 Task: Start in the project AgileRealm the sprint 'Automated Code Review Sprint', with a duration of 3 weeks. Start in the project AgileRealm the sprint 'Automated Code Review Sprint', with a duration of 2 weeks. Start in the project AgileRealm the sprint 'Automated Code Review Sprint', with a duration of 1 week
Action: Mouse moved to (226, 63)
Screenshot: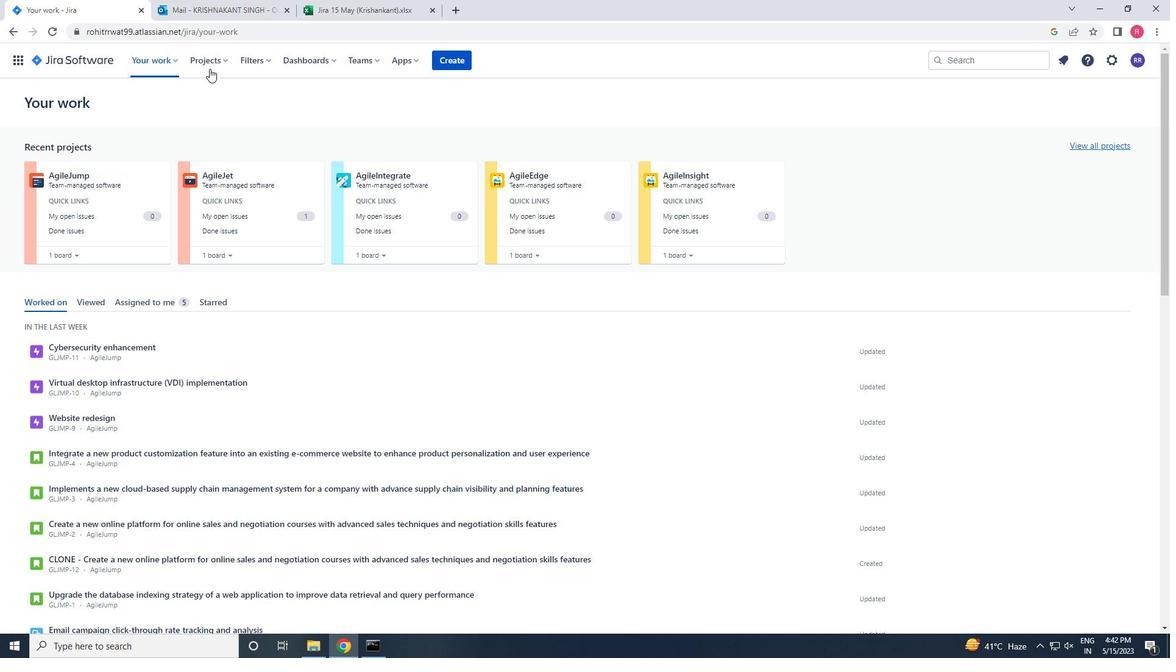 
Action: Mouse pressed left at (226, 63)
Screenshot: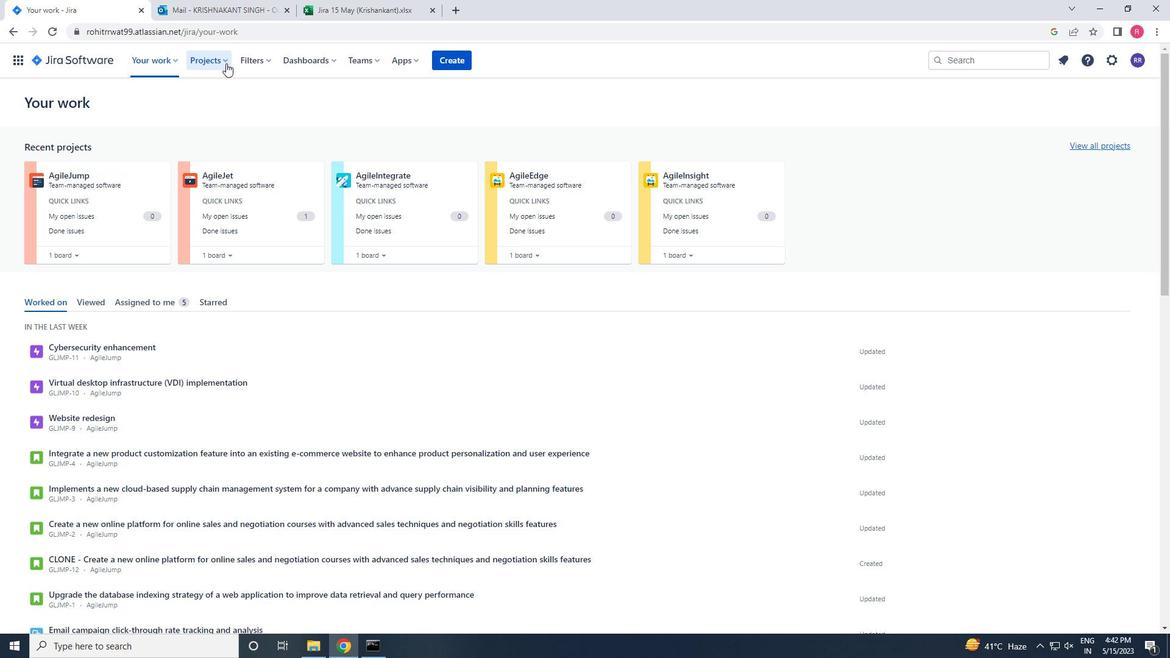 
Action: Mouse moved to (246, 109)
Screenshot: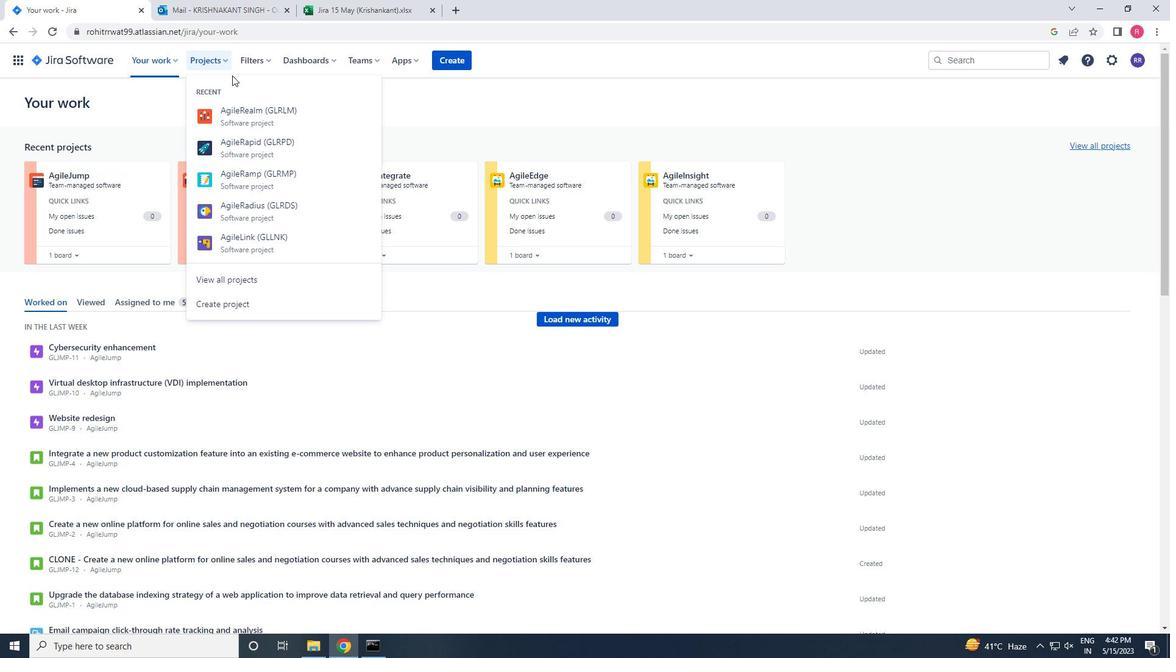 
Action: Mouse pressed left at (246, 109)
Screenshot: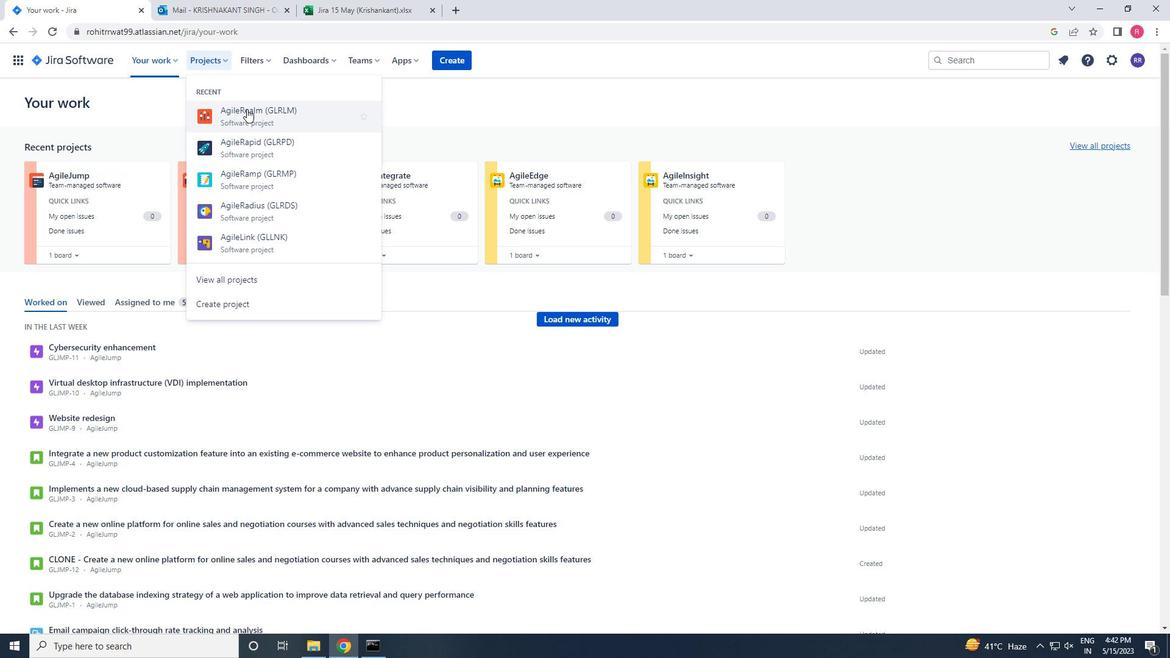 
Action: Mouse moved to (73, 182)
Screenshot: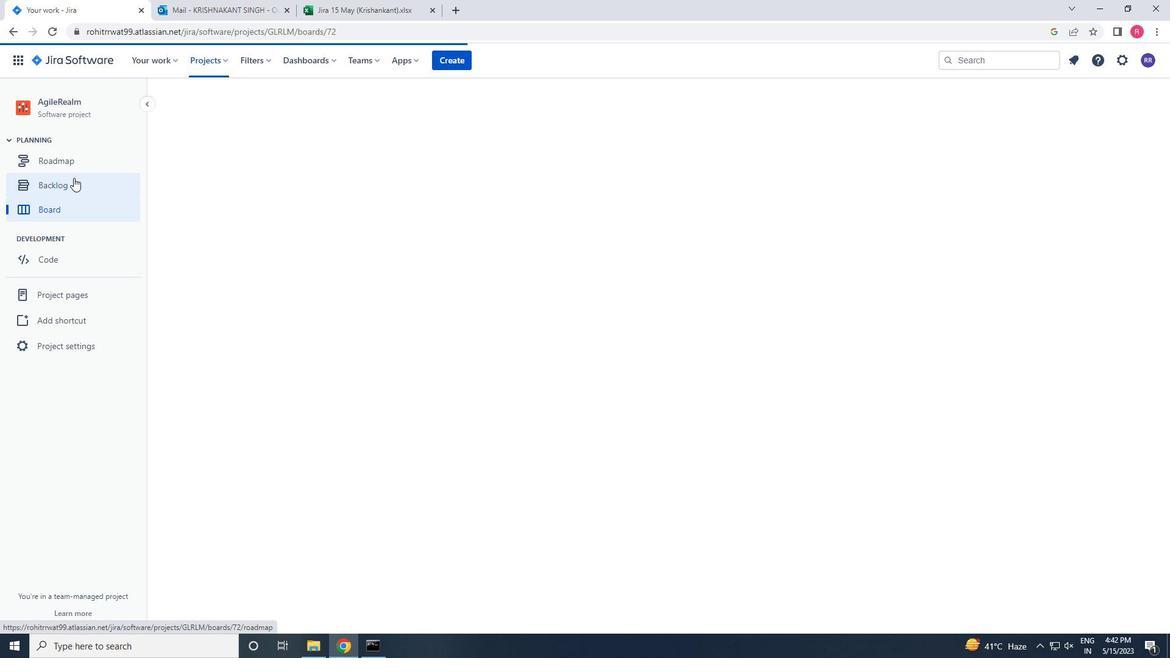 
Action: Mouse pressed left at (73, 182)
Screenshot: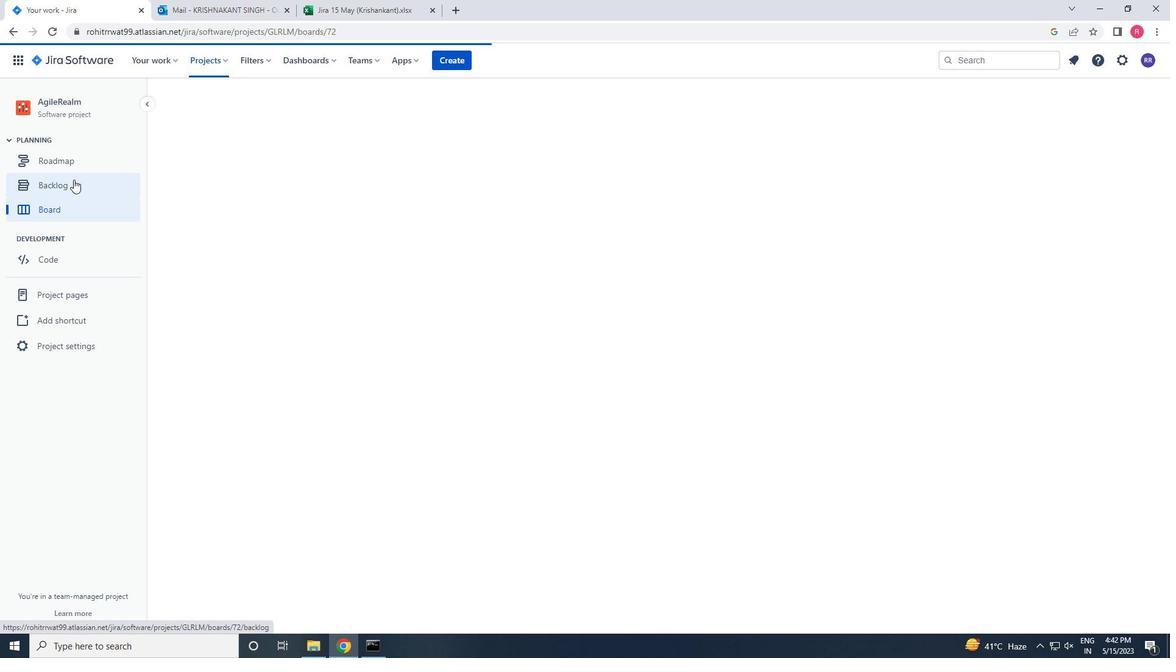 
Action: Mouse moved to (505, 349)
Screenshot: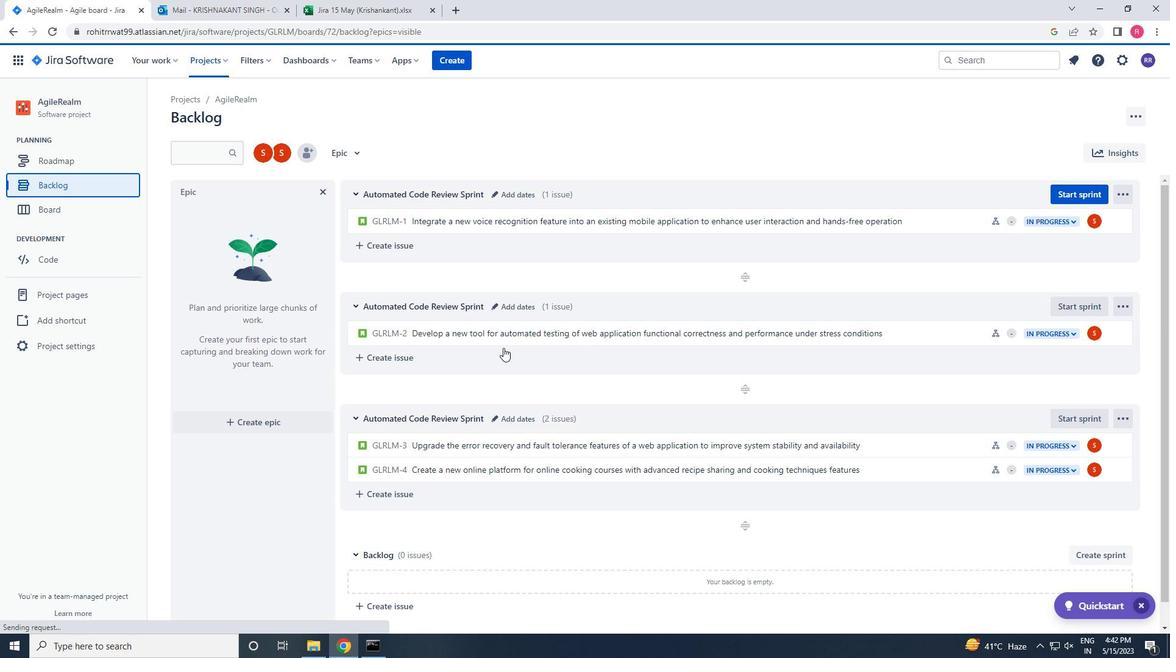 
Action: Mouse scrolled (505, 348) with delta (0, 0)
Screenshot: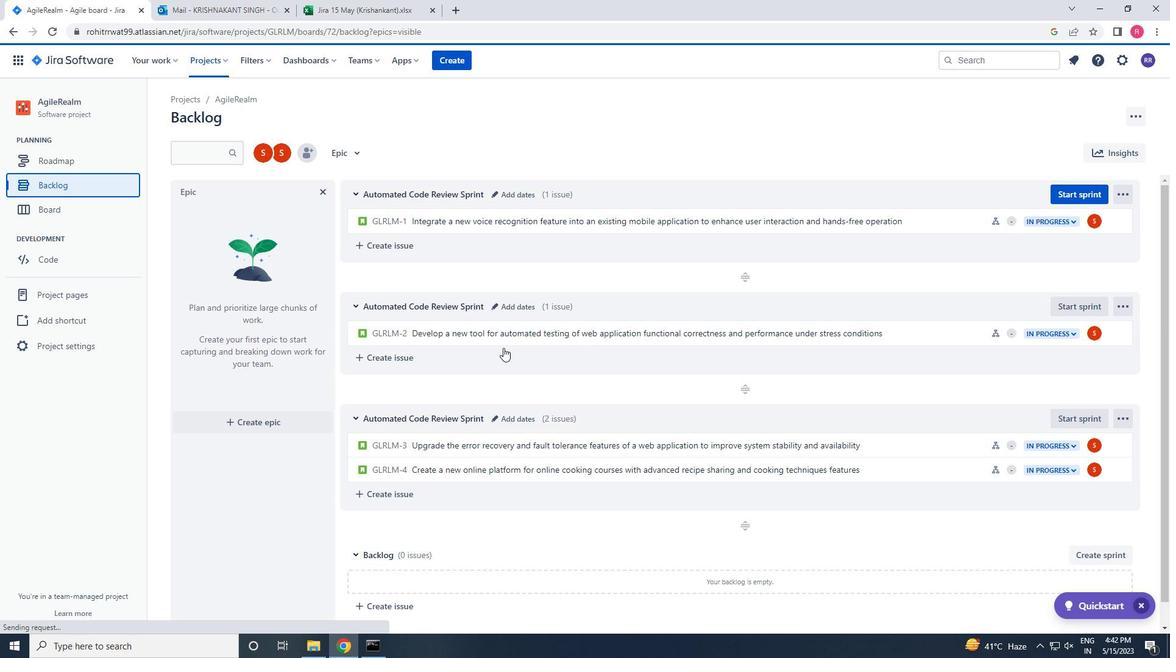 
Action: Mouse moved to (507, 351)
Screenshot: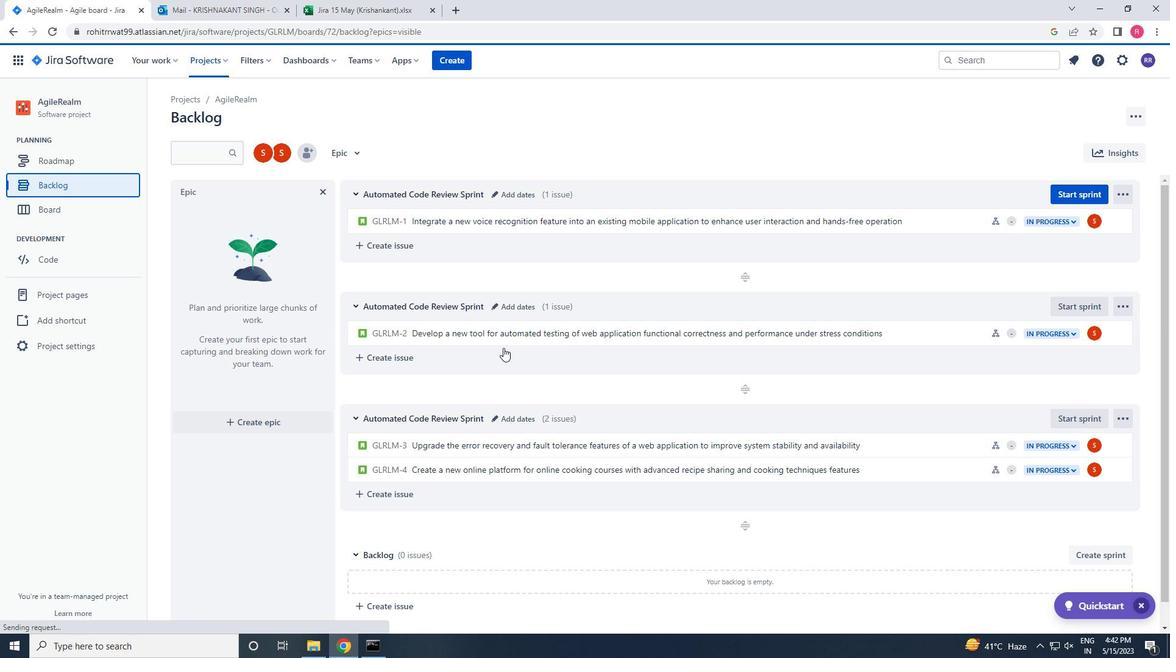 
Action: Mouse scrolled (507, 350) with delta (0, 0)
Screenshot: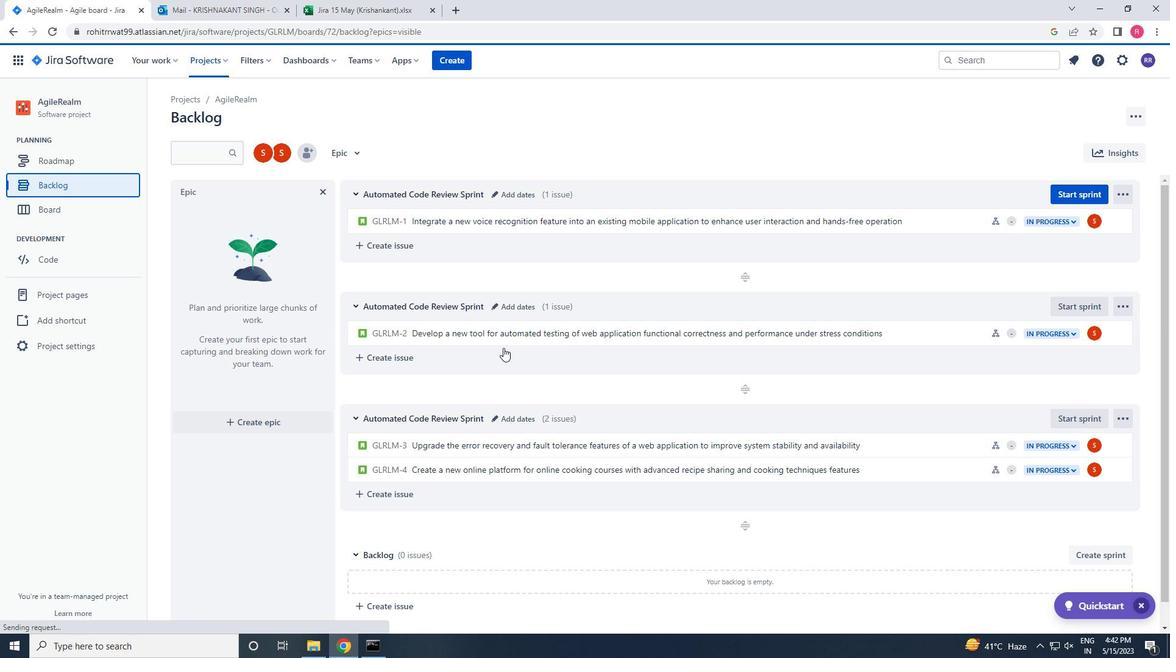 
Action: Mouse moved to (508, 352)
Screenshot: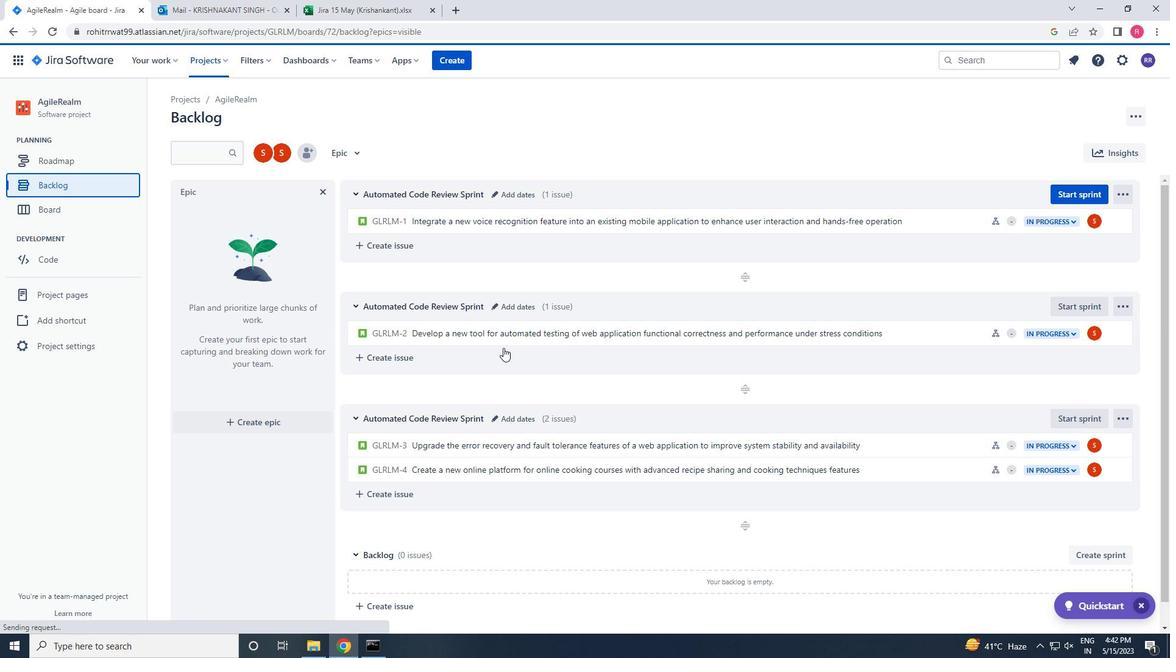 
Action: Mouse scrolled (508, 351) with delta (0, 0)
Screenshot: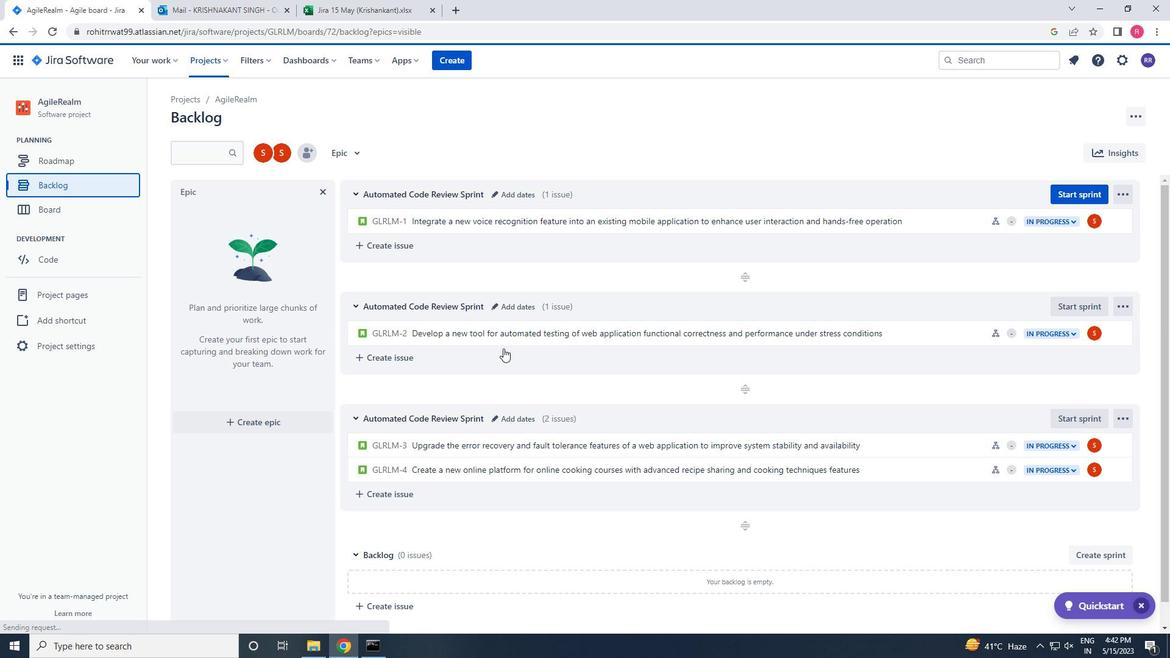 
Action: Mouse scrolled (508, 351) with delta (0, 0)
Screenshot: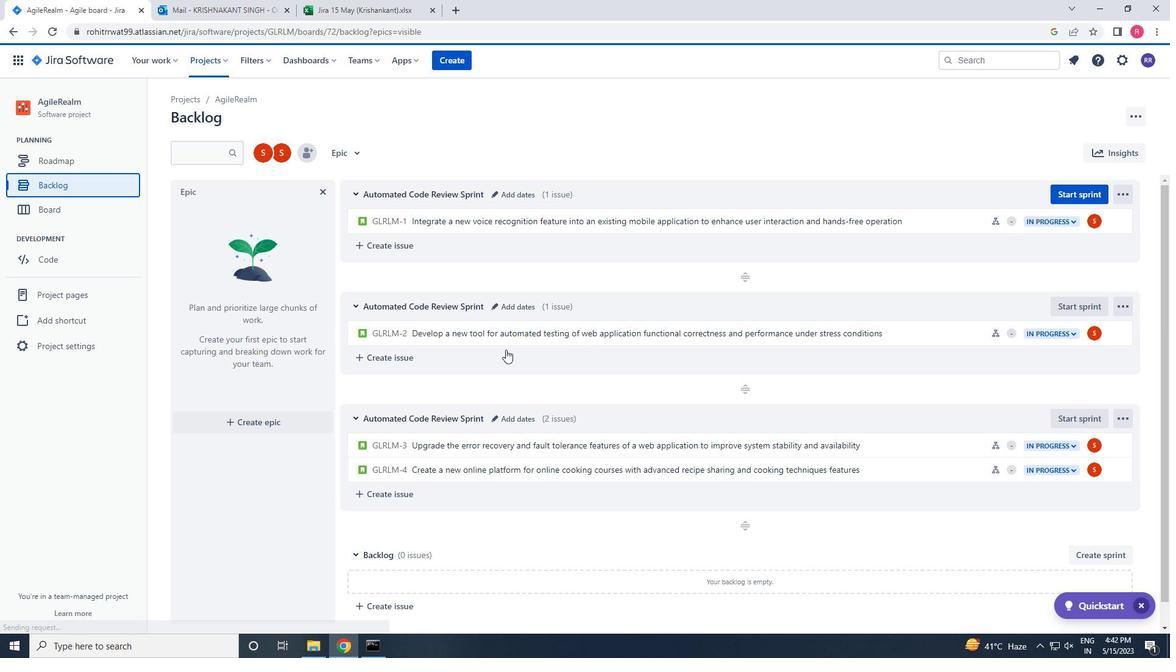 
Action: Mouse scrolled (508, 351) with delta (0, 0)
Screenshot: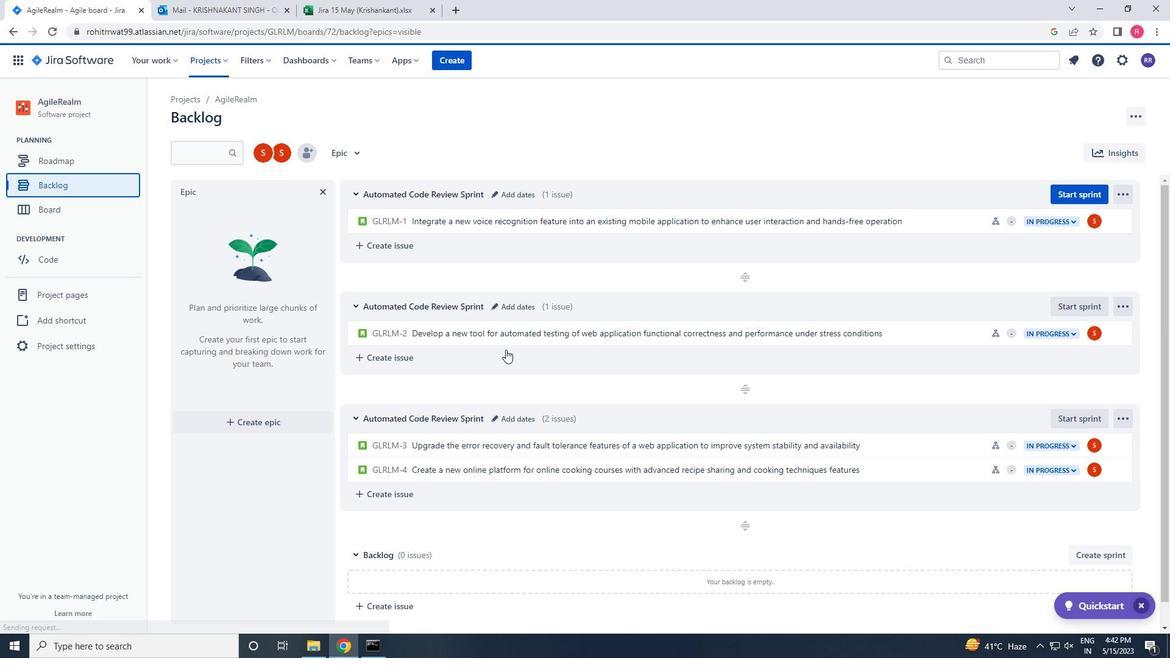 
Action: Mouse scrolled (508, 351) with delta (0, 0)
Screenshot: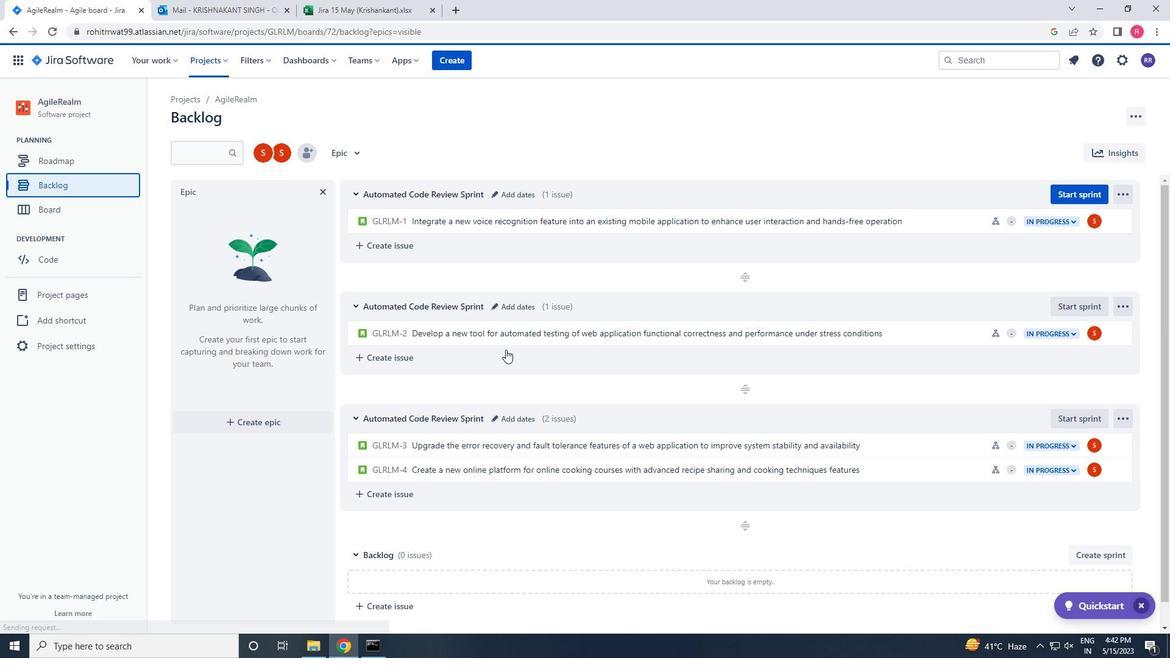 
Action: Mouse scrolled (508, 351) with delta (0, 0)
Screenshot: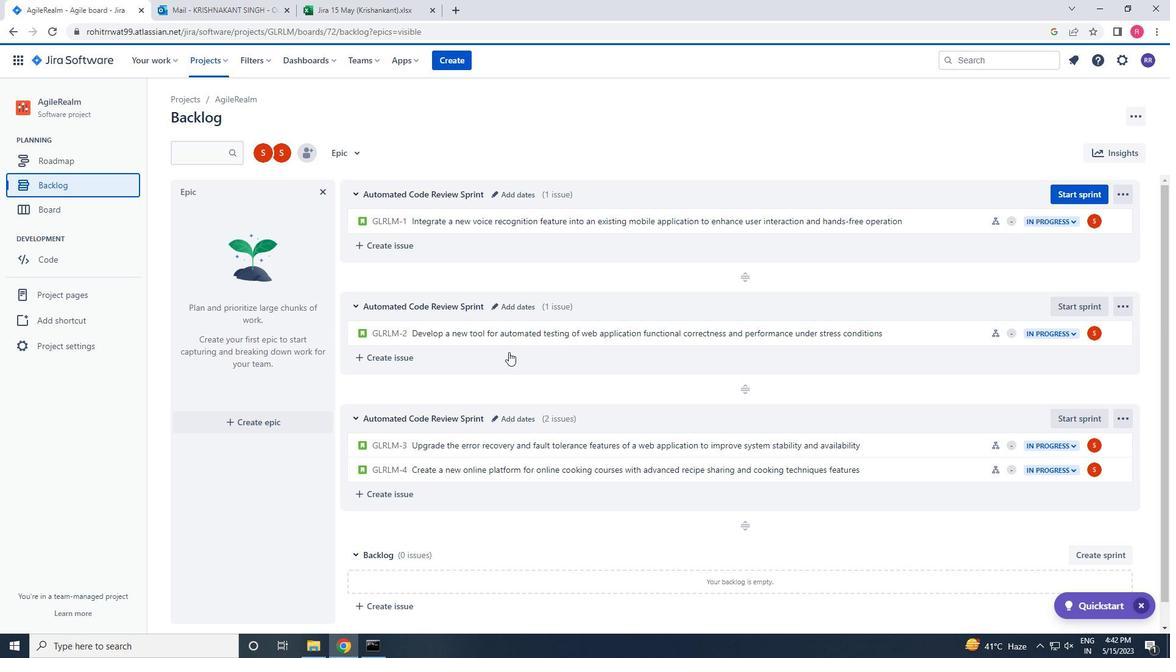 
Action: Mouse scrolled (508, 351) with delta (0, 0)
Screenshot: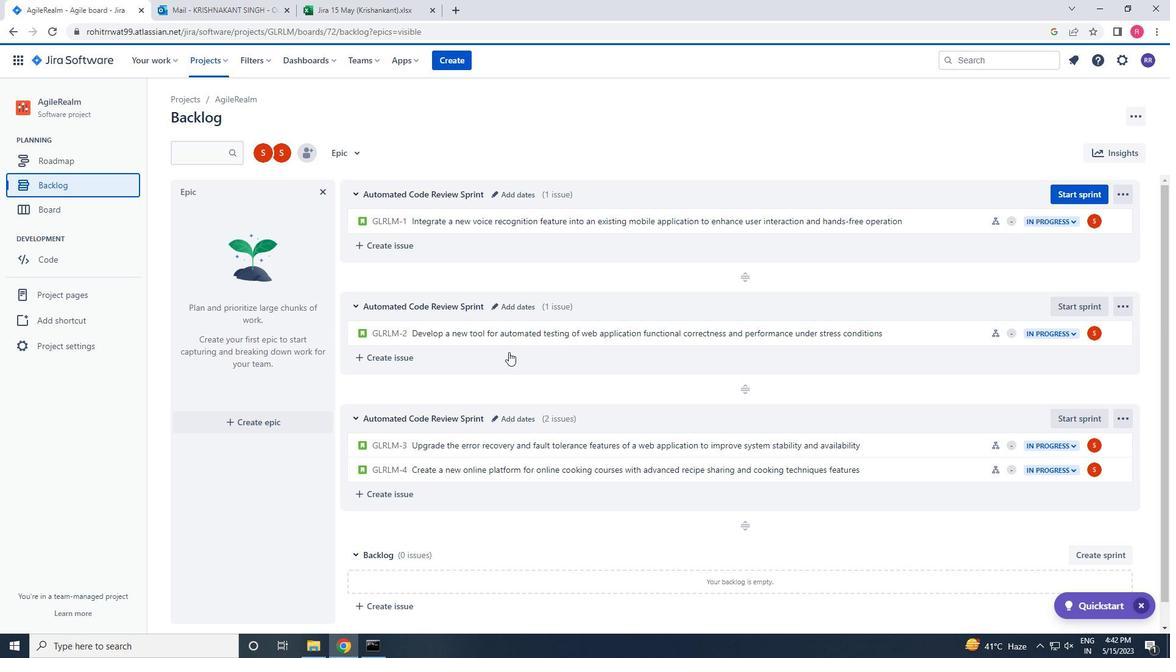 
Action: Mouse moved to (719, 290)
Screenshot: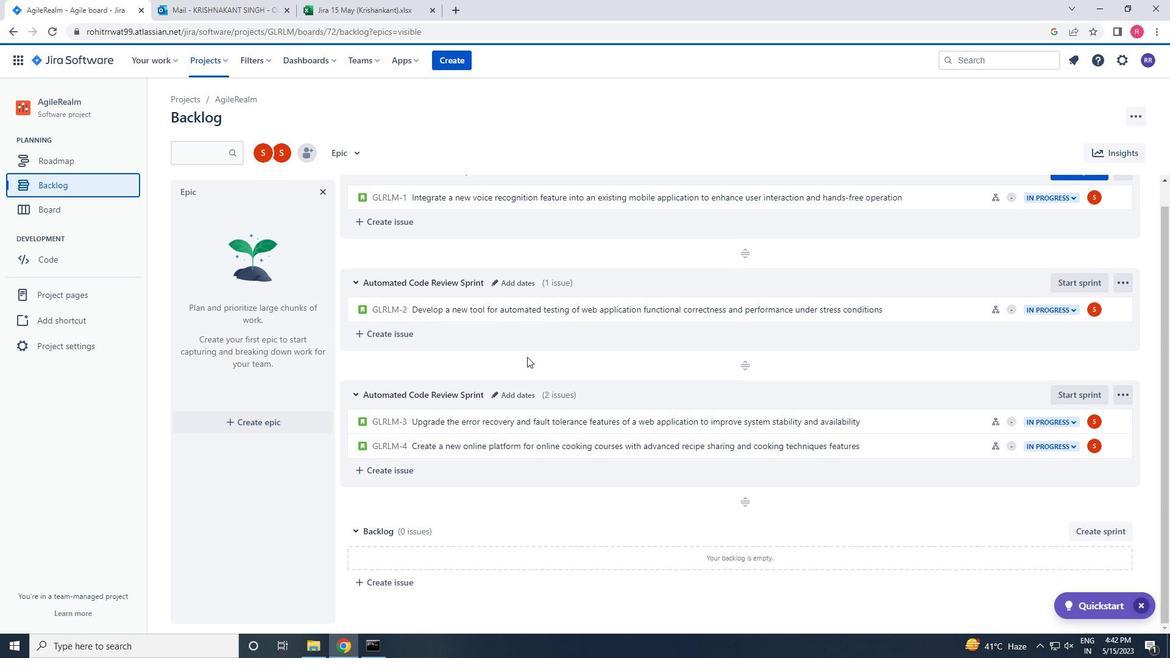 
Action: Mouse scrolled (719, 291) with delta (0, 0)
Screenshot: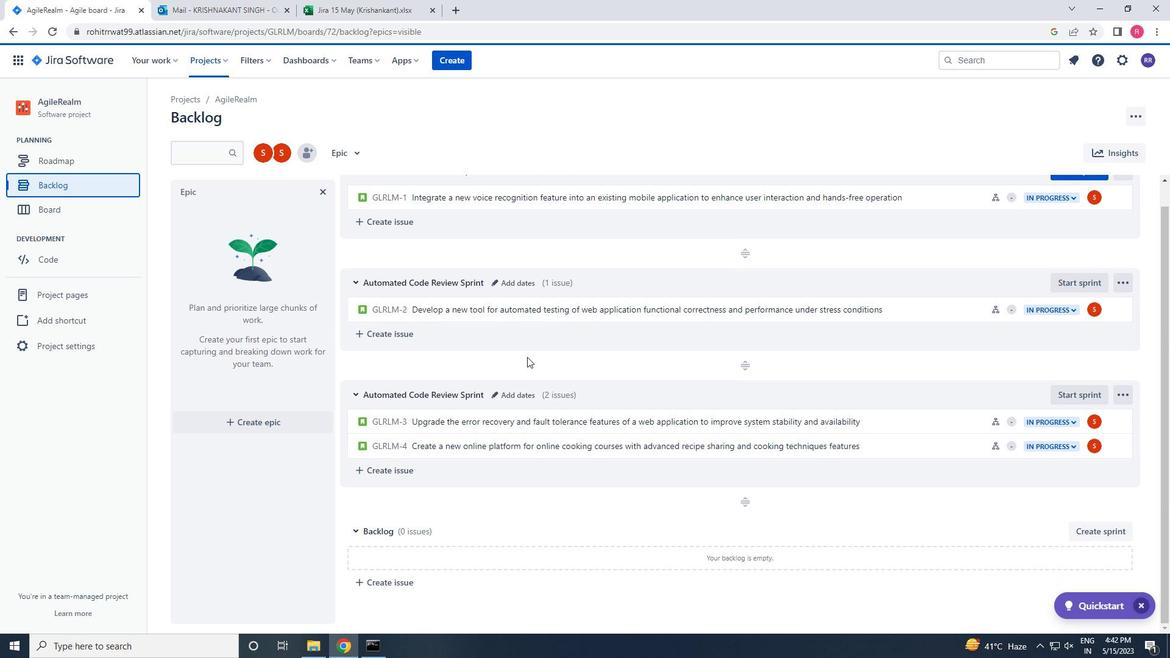 
Action: Mouse moved to (719, 290)
Screenshot: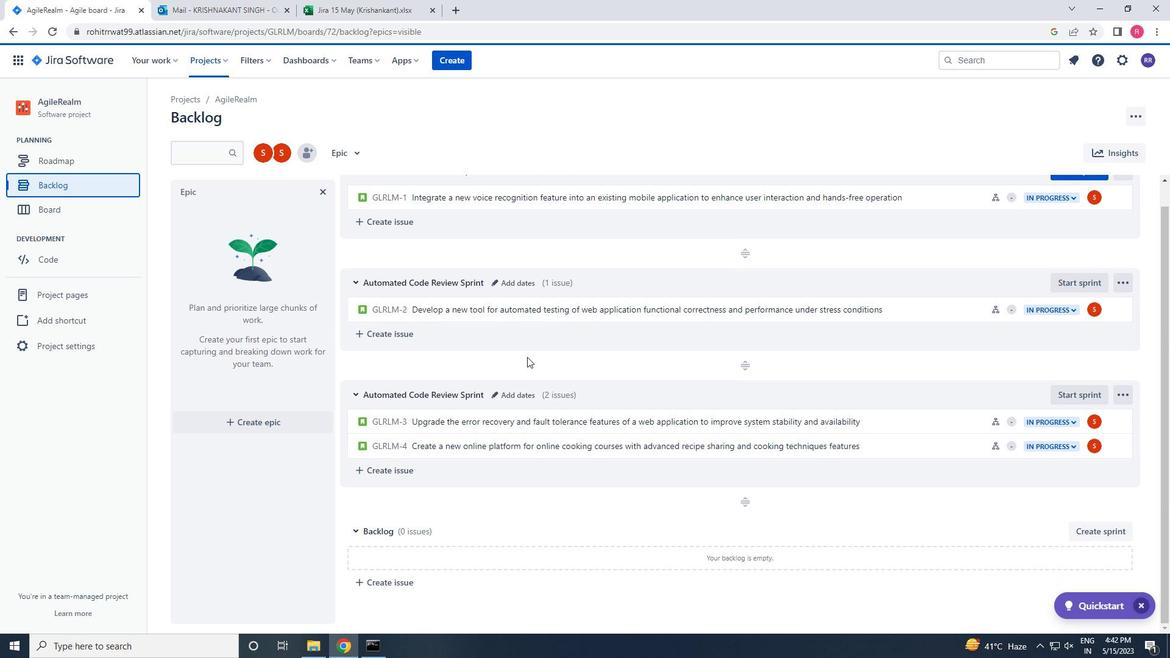 
Action: Mouse scrolled (719, 291) with delta (0, 0)
Screenshot: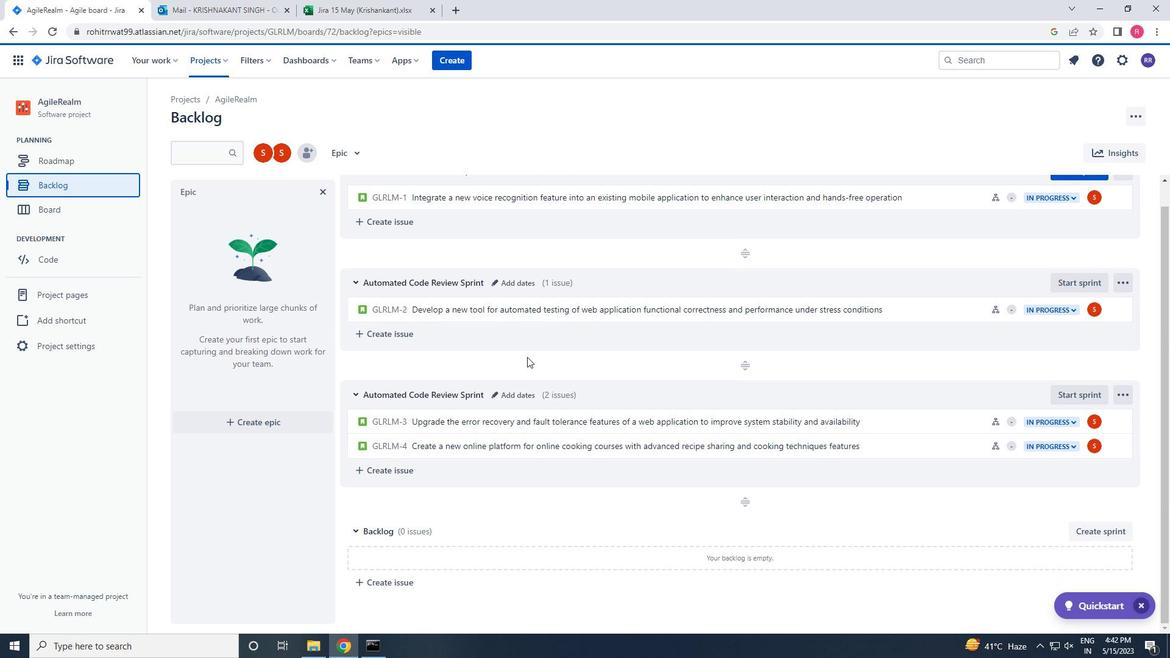 
Action: Mouse scrolled (719, 291) with delta (0, 0)
Screenshot: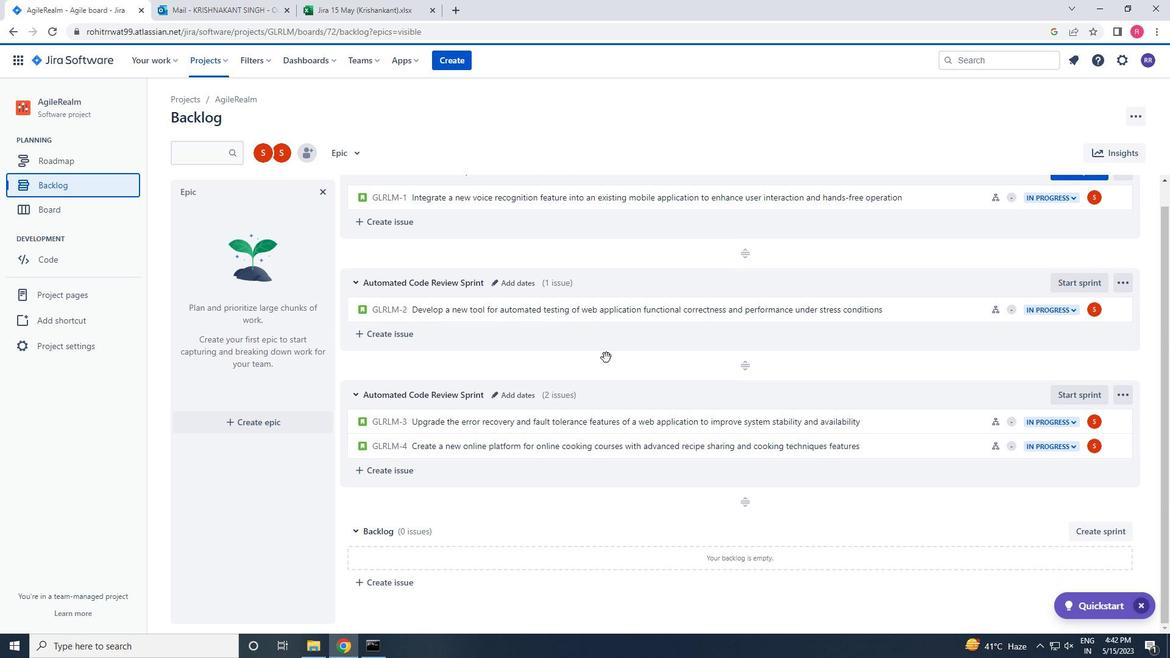 
Action: Mouse scrolled (719, 291) with delta (0, 0)
Screenshot: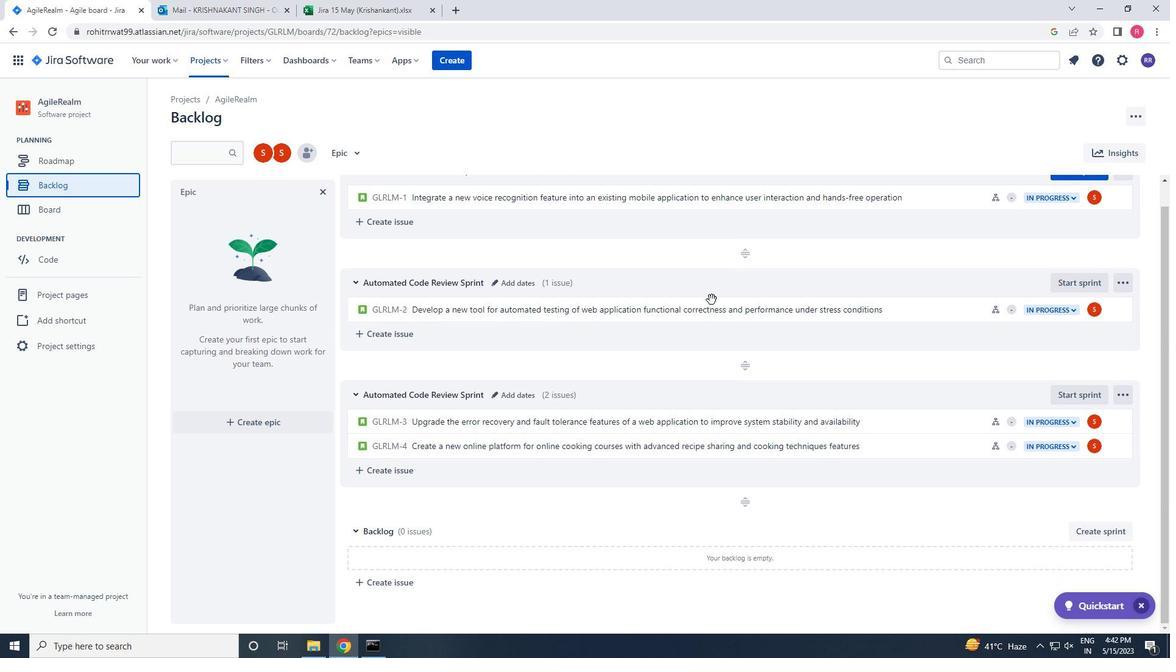 
Action: Mouse scrolled (719, 291) with delta (0, 0)
Screenshot: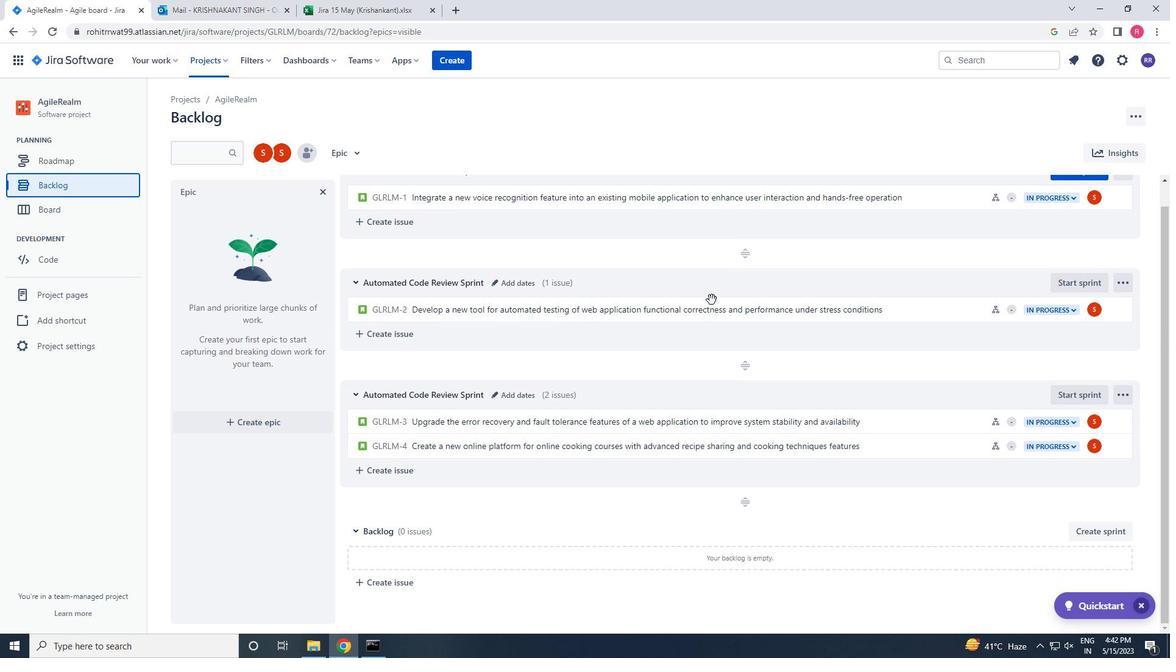 
Action: Mouse moved to (1057, 192)
Screenshot: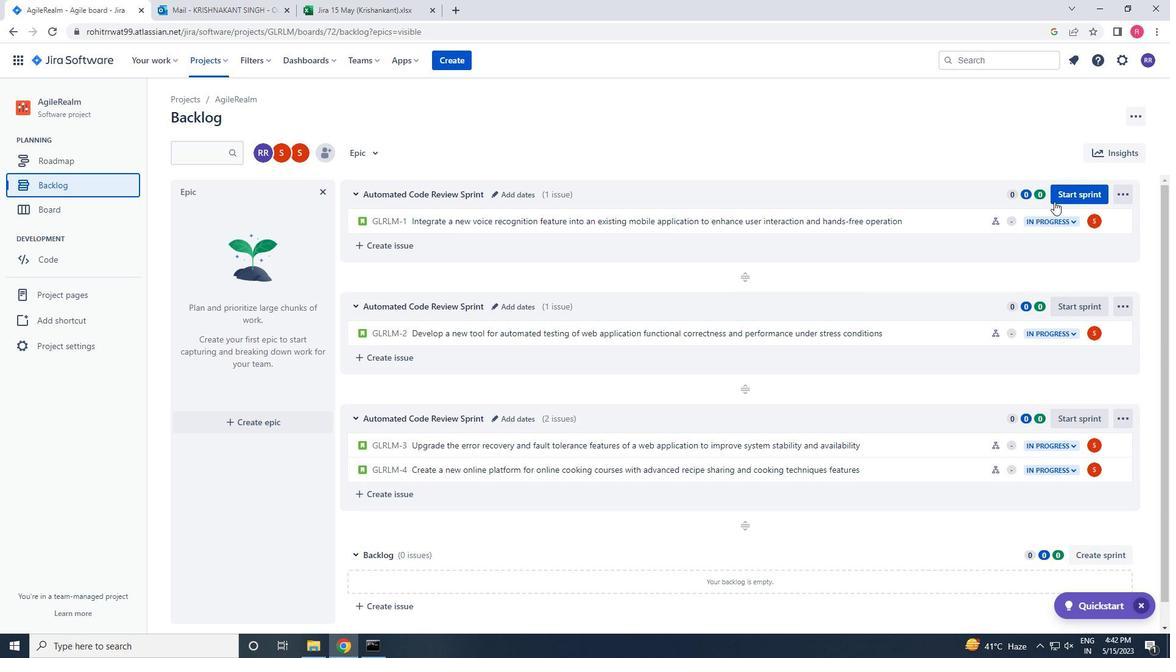 
Action: Mouse pressed left at (1057, 192)
Screenshot: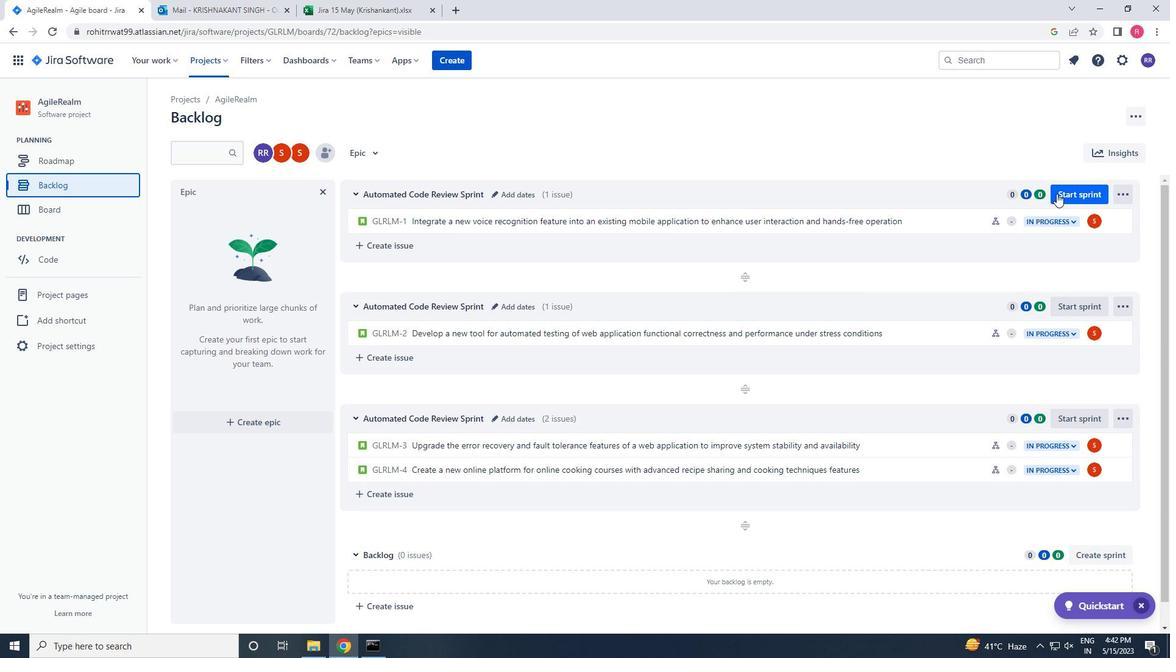 
Action: Mouse moved to (516, 213)
Screenshot: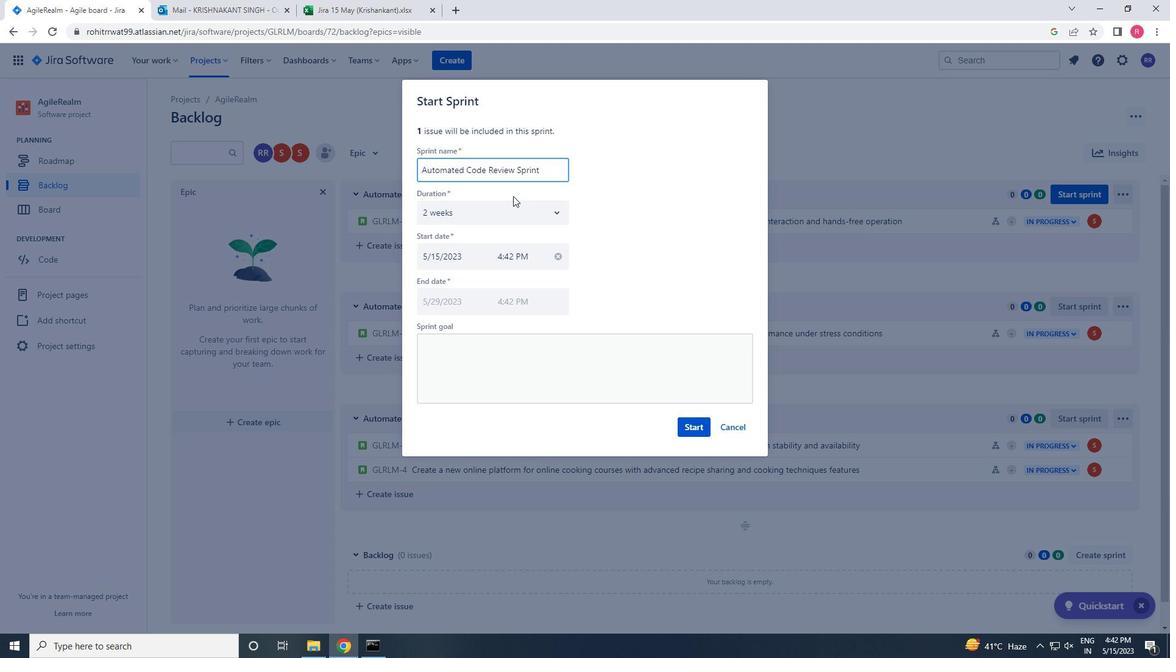 
Action: Mouse pressed left at (516, 213)
Screenshot: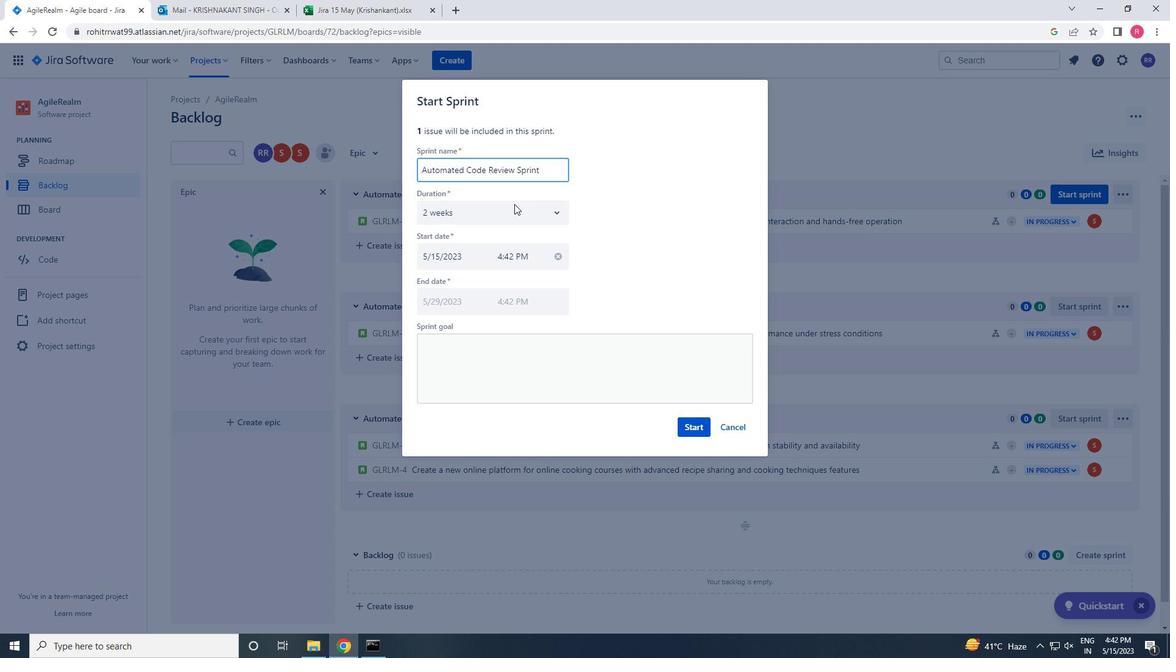 
Action: Mouse moved to (483, 282)
Screenshot: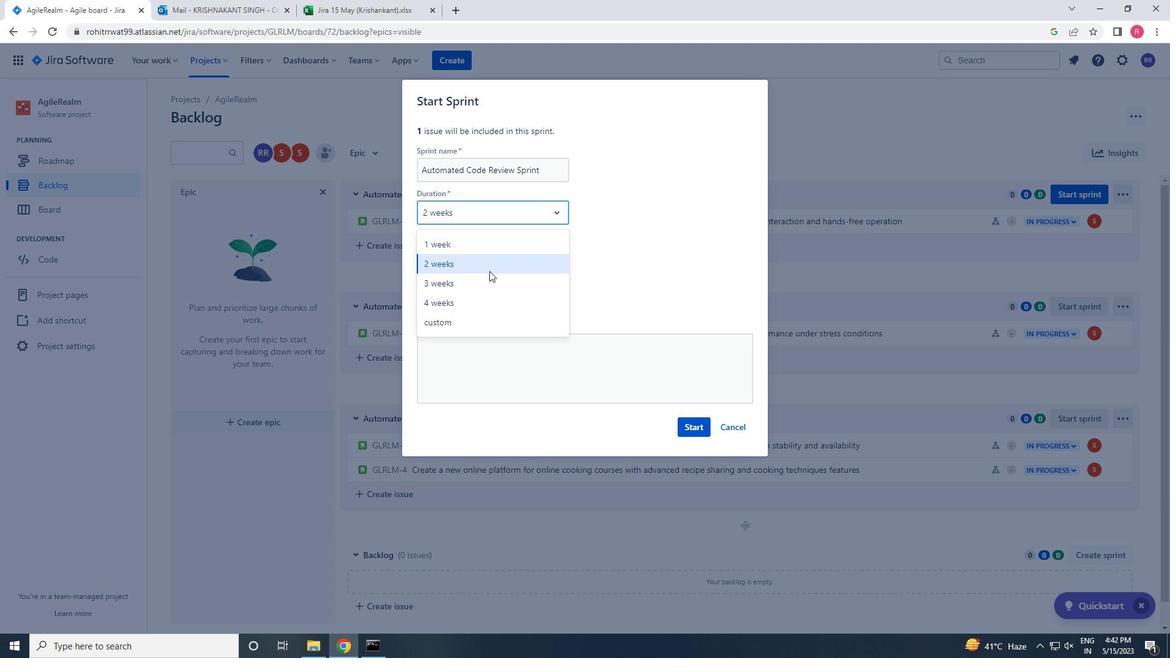 
Action: Mouse pressed left at (483, 282)
Screenshot: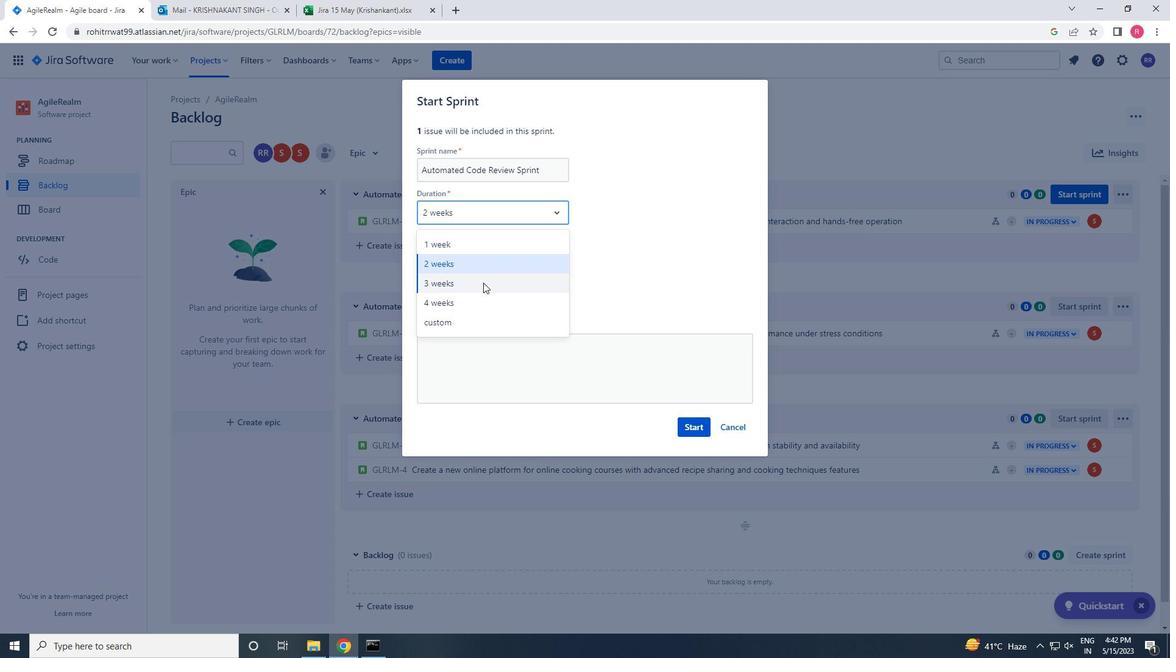 
Action: Mouse moved to (685, 430)
Screenshot: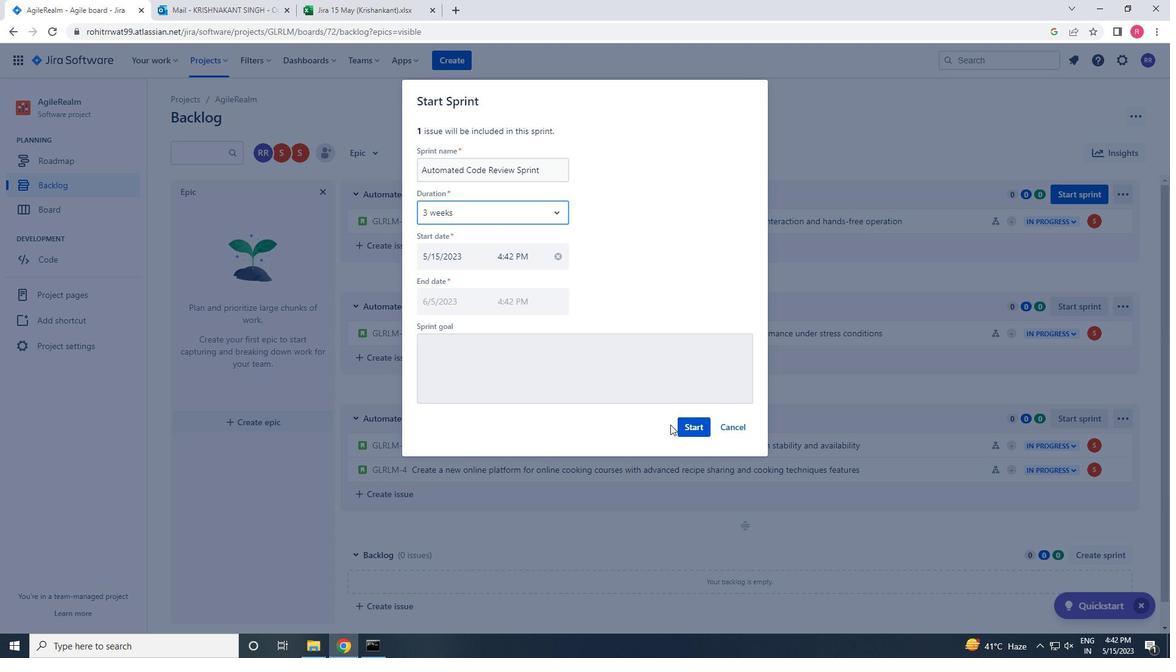 
Action: Mouse pressed left at (685, 430)
Screenshot: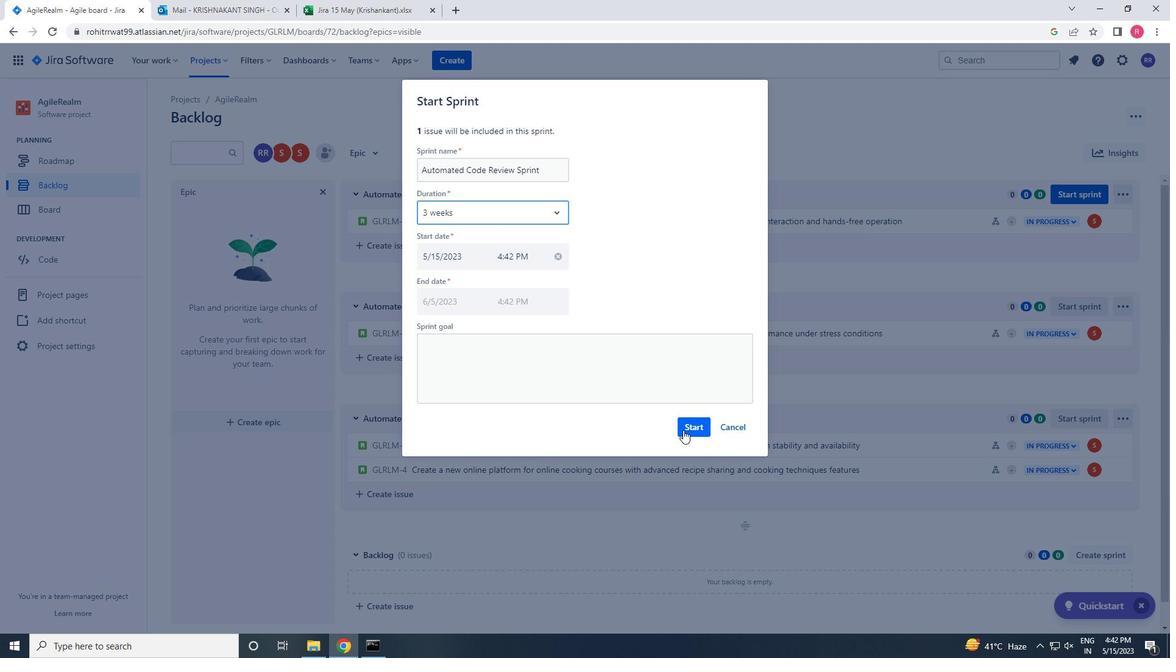 
Action: Mouse moved to (57, 191)
Screenshot: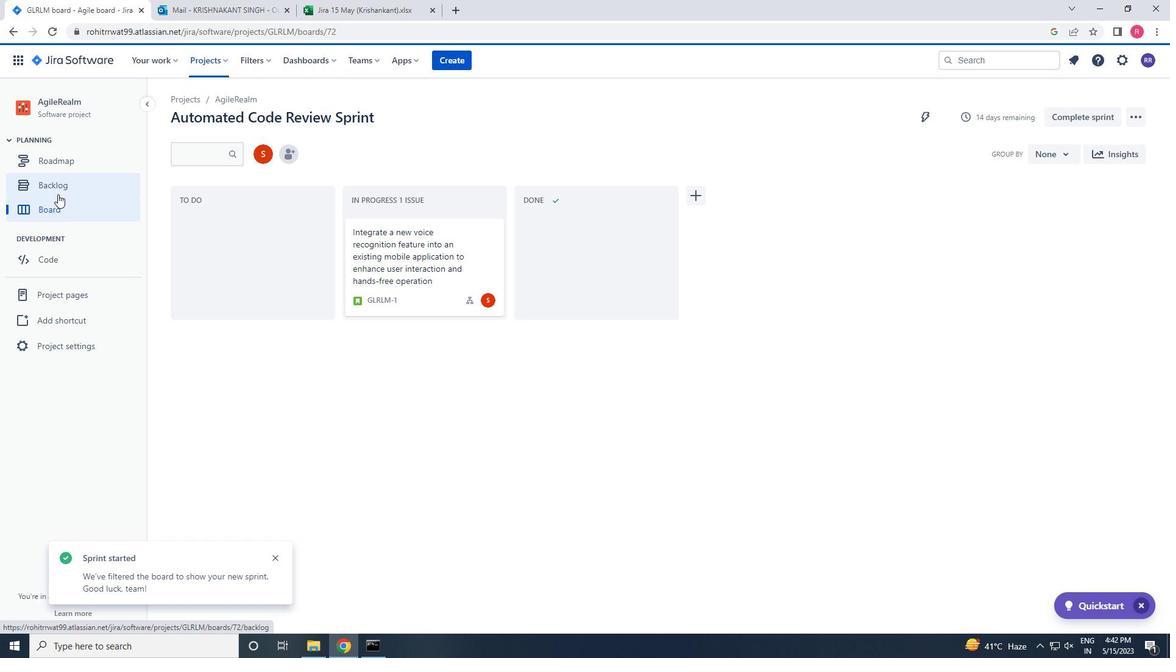 
Action: Mouse pressed left at (57, 191)
Screenshot: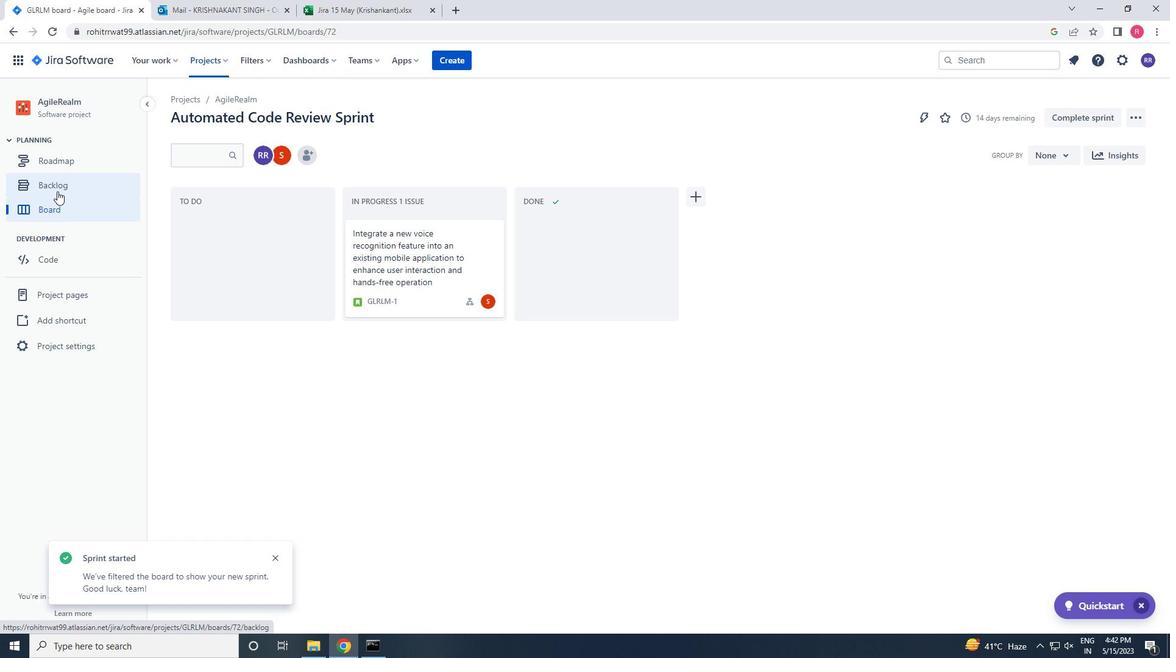 
Action: Mouse moved to (1075, 304)
Screenshot: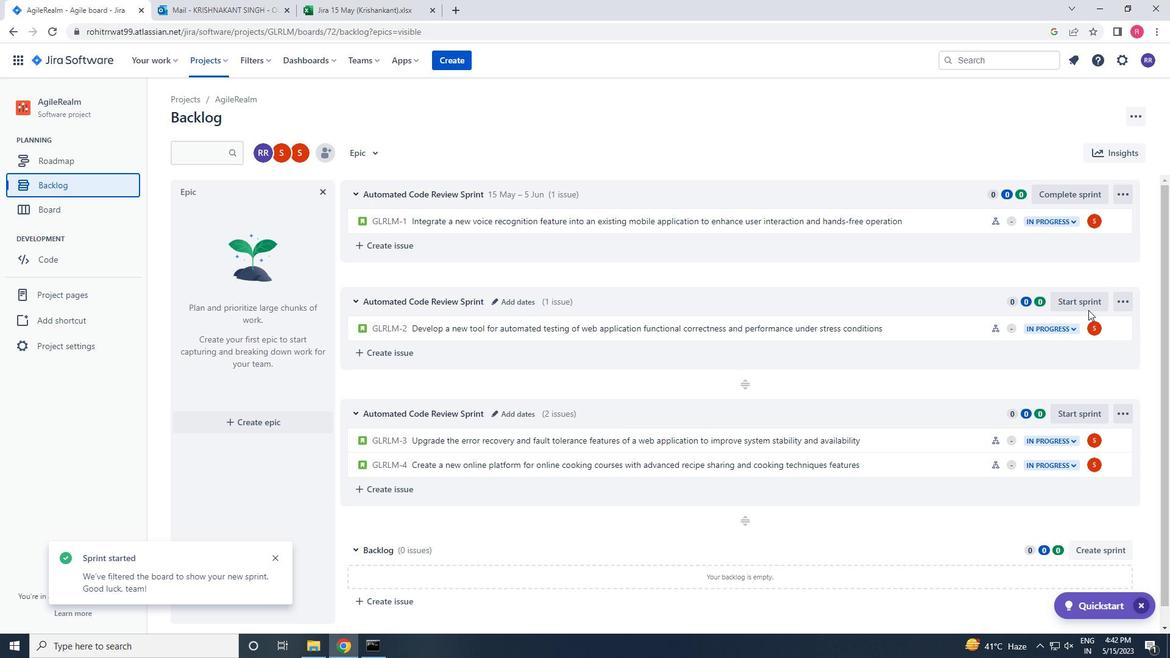 
Action: Mouse pressed left at (1075, 304)
Screenshot: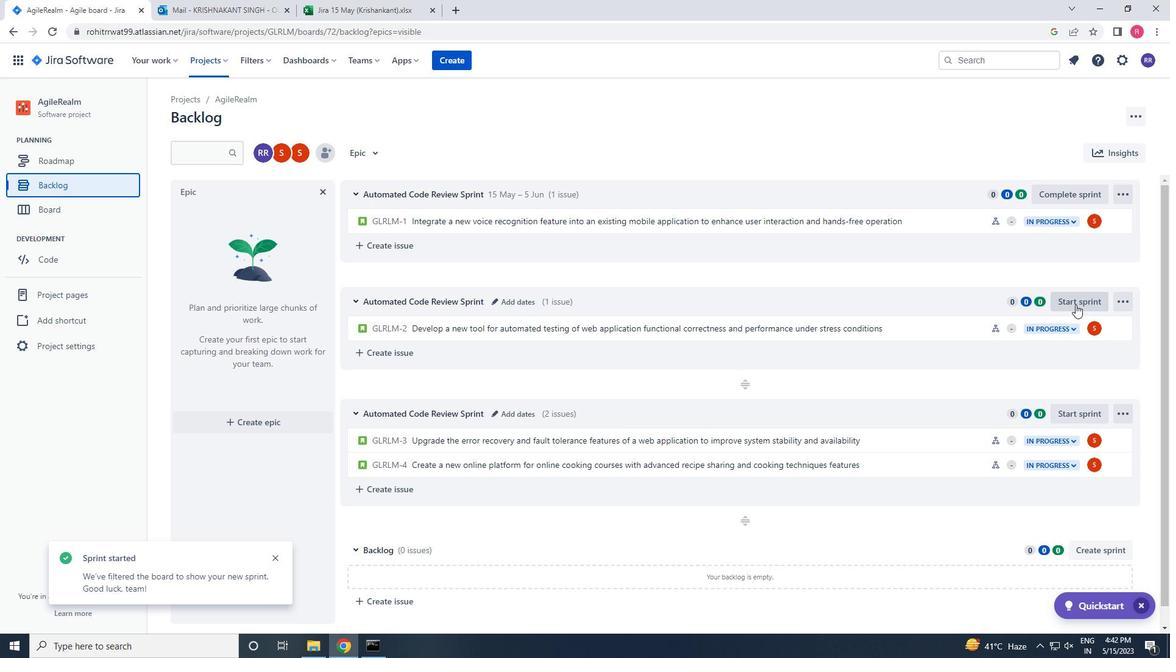 
Action: Mouse moved to (472, 212)
Screenshot: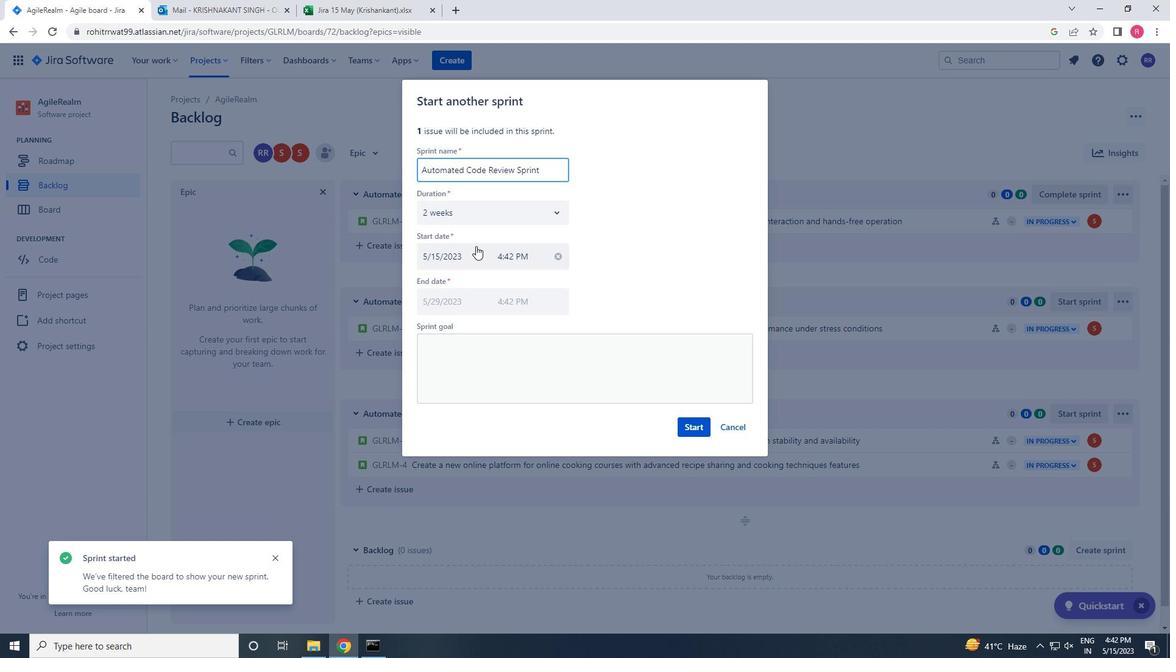 
Action: Mouse pressed left at (472, 212)
Screenshot: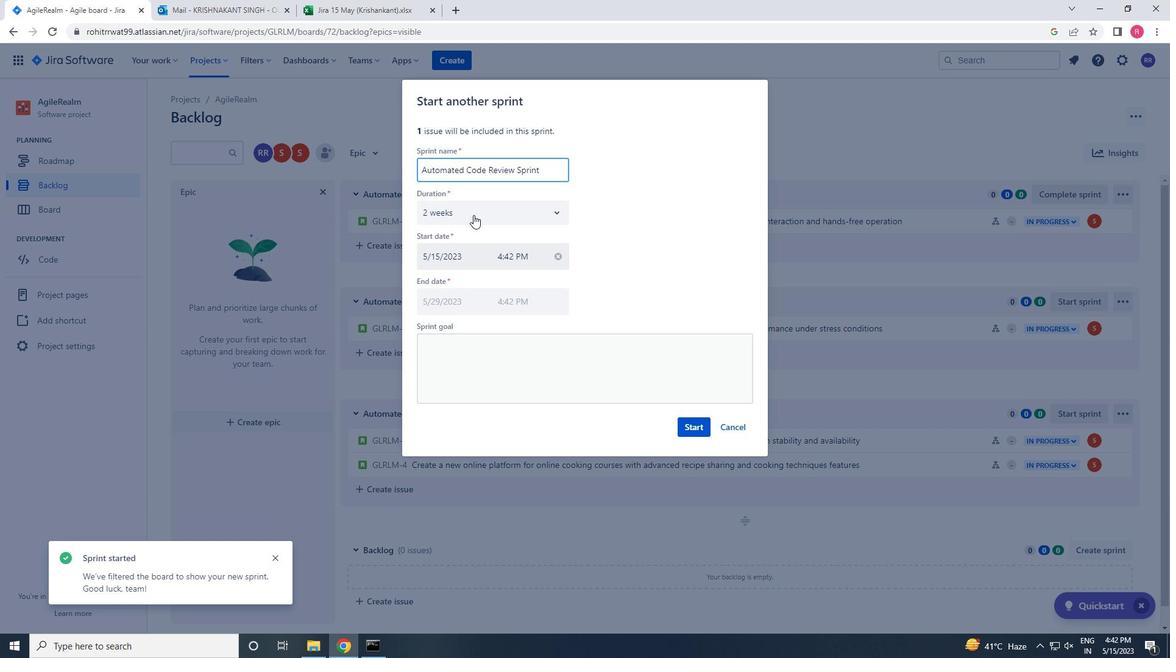 
Action: Mouse moved to (446, 263)
Screenshot: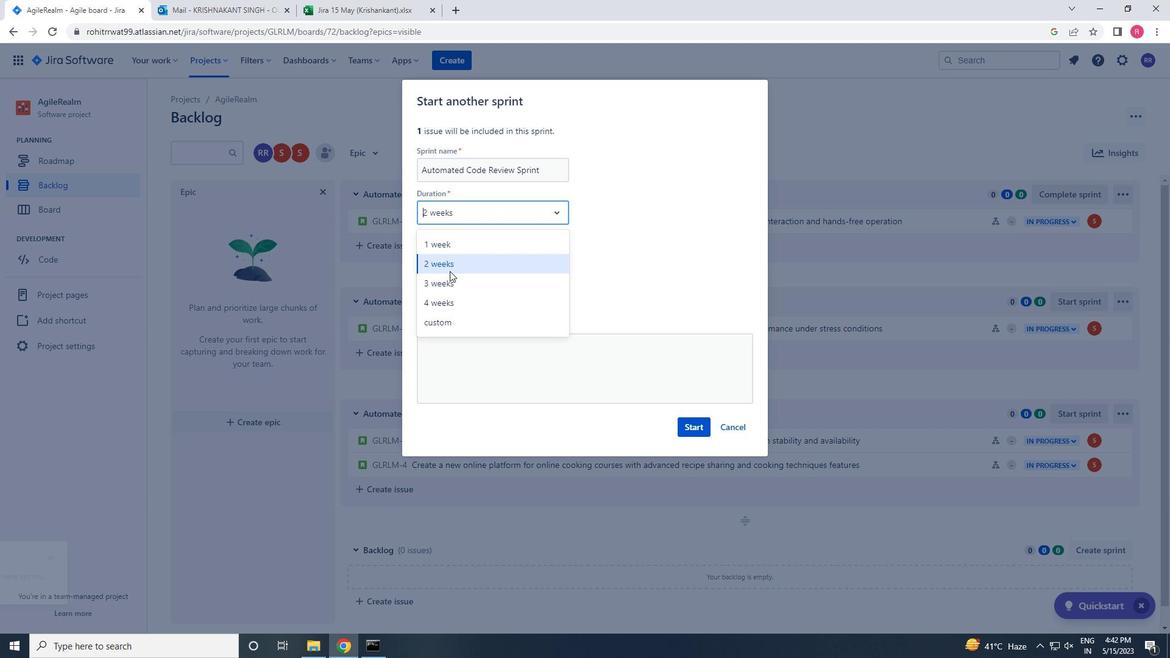 
Action: Mouse pressed left at (446, 263)
Screenshot: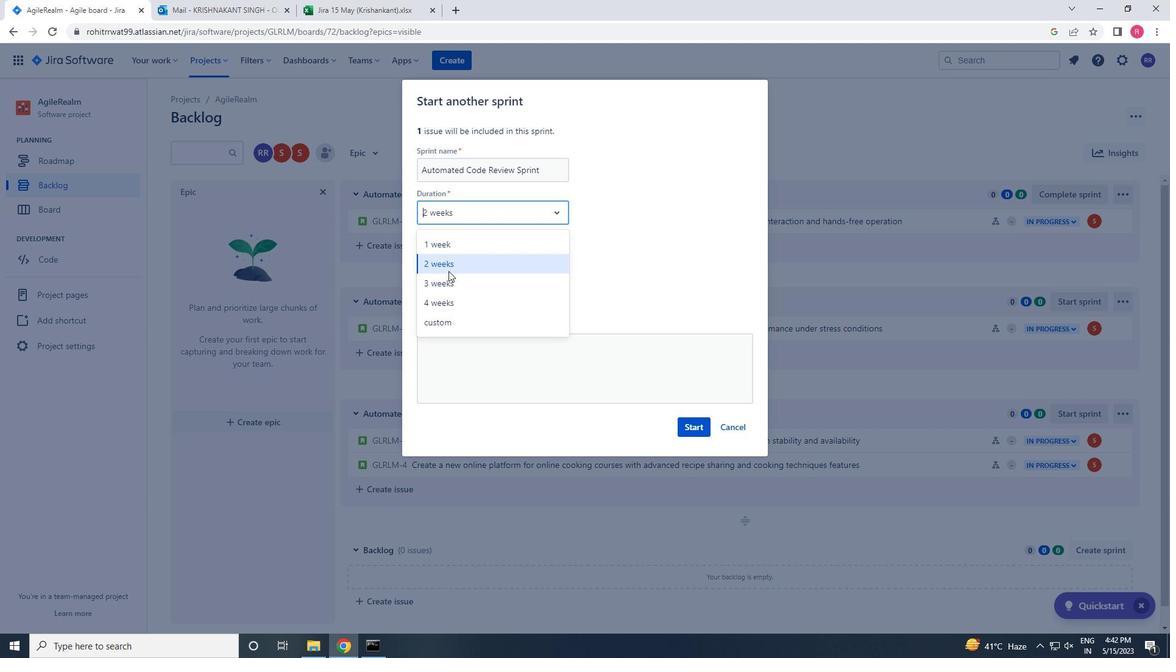 
Action: Mouse moved to (683, 427)
Screenshot: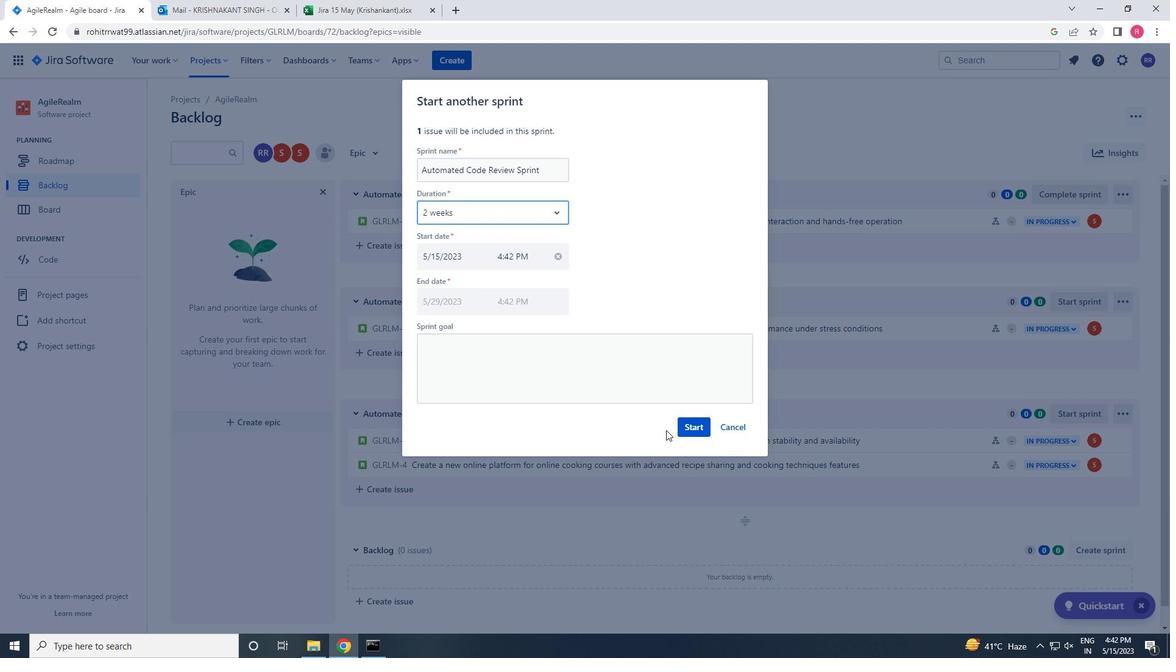 
Action: Mouse pressed left at (683, 427)
Screenshot: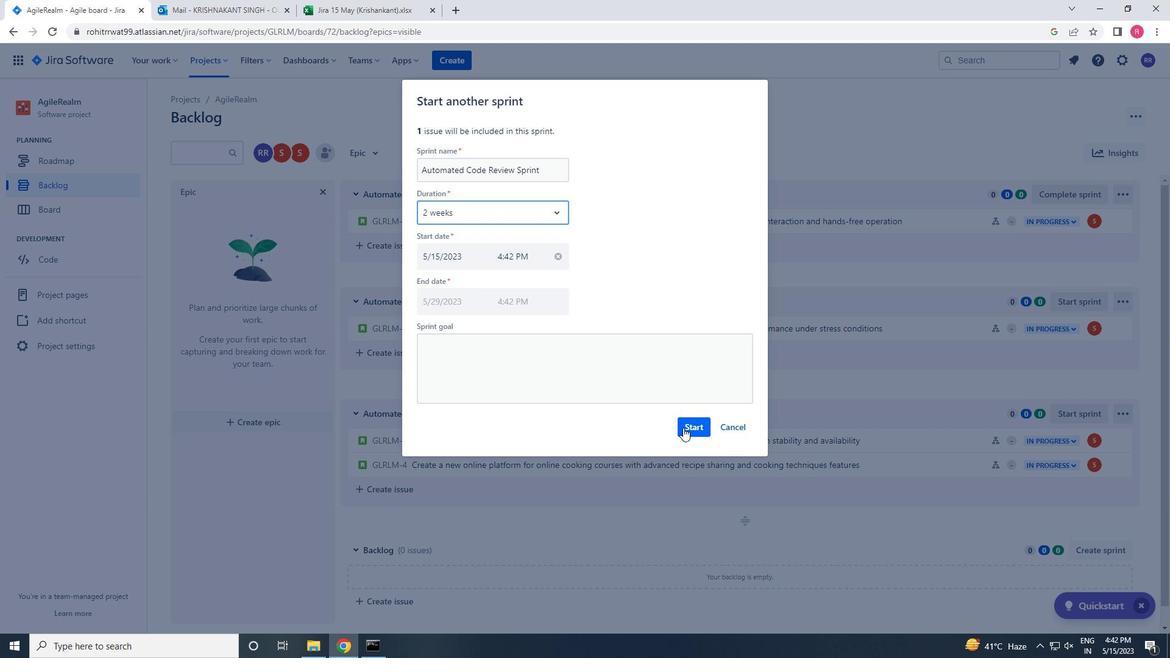 
Action: Mouse moved to (57, 193)
Screenshot: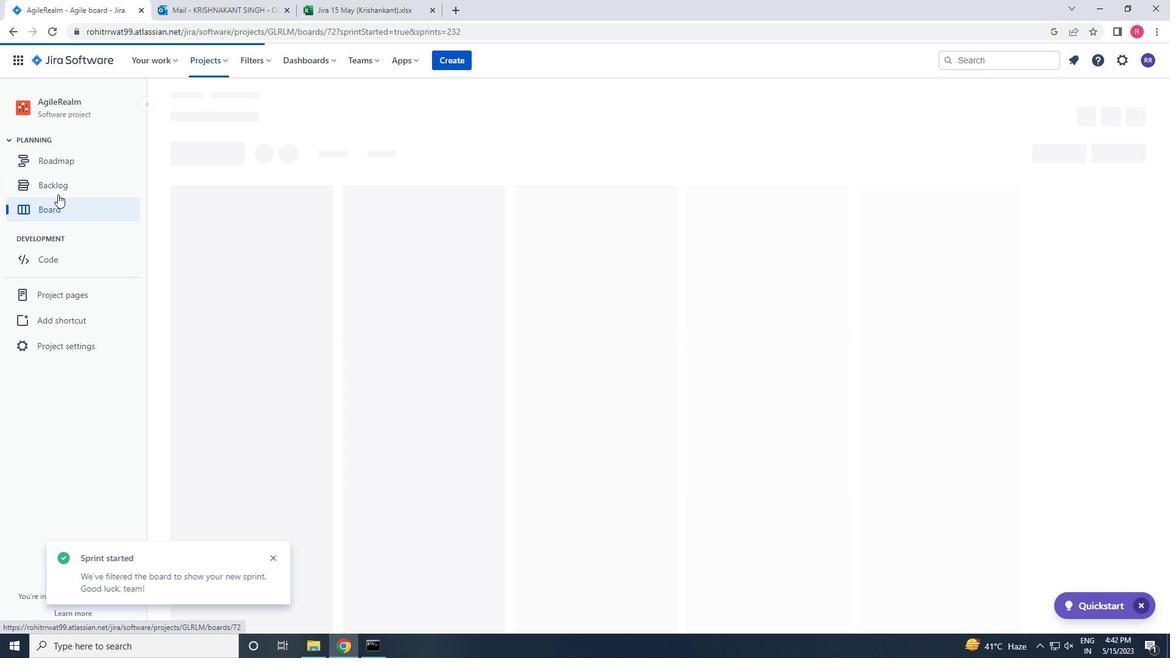 
Action: Mouse pressed left at (57, 193)
Screenshot: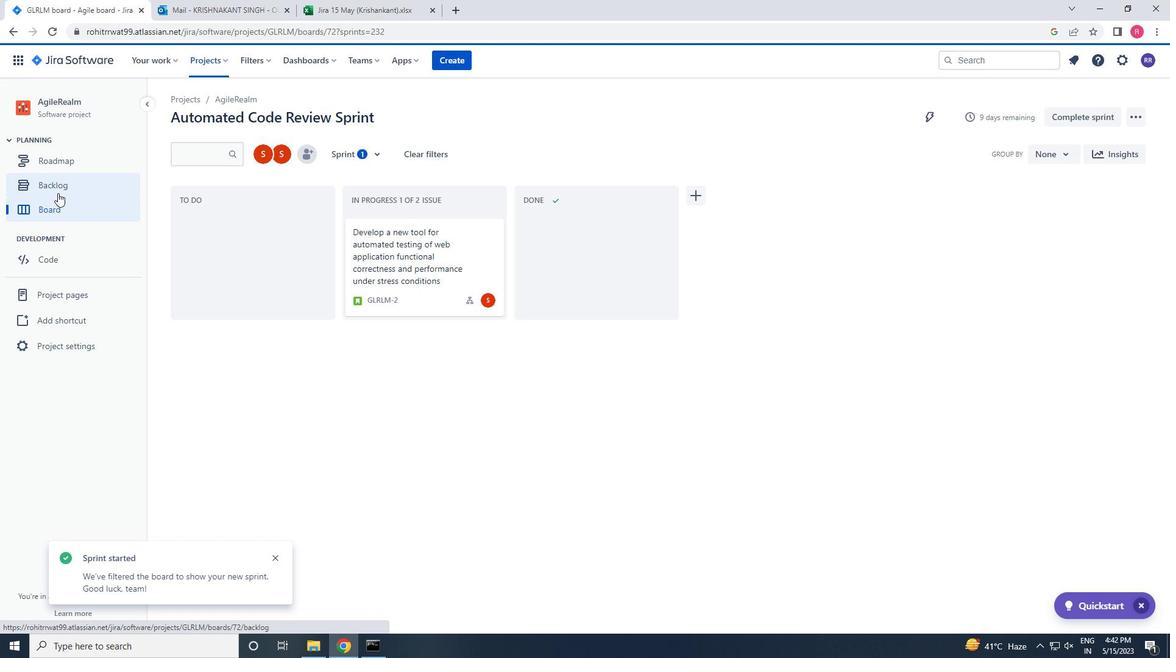 
Action: Mouse moved to (912, 452)
Screenshot: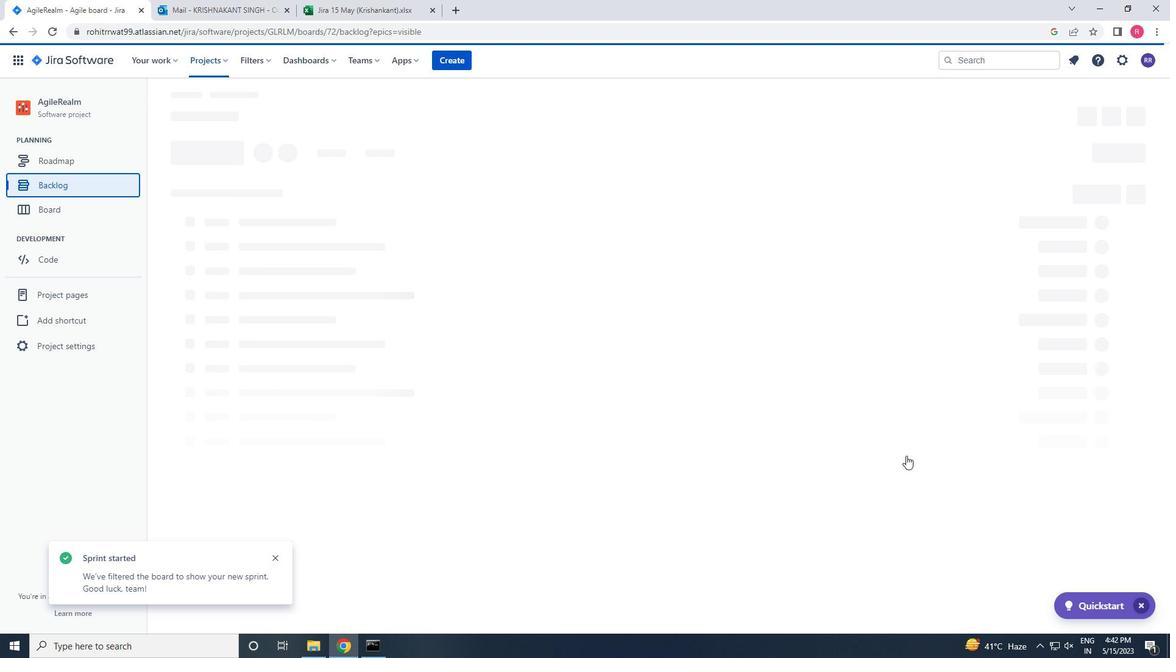 
Action: Mouse scrolled (912, 451) with delta (0, 0)
Screenshot: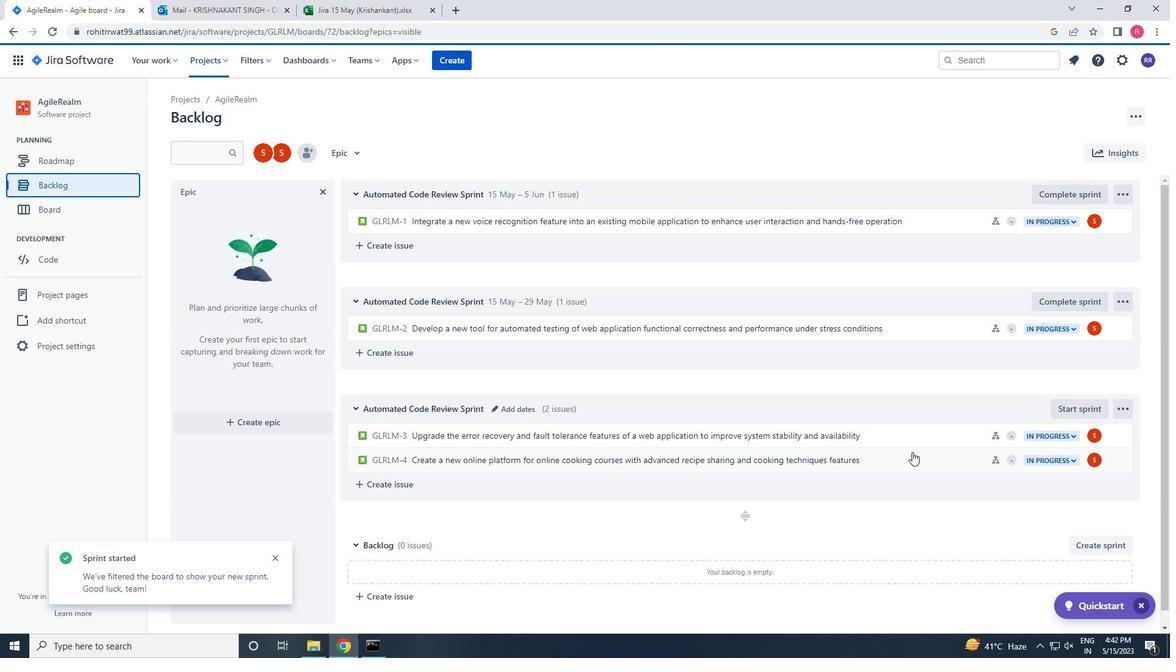 
Action: Mouse scrolled (912, 451) with delta (0, 0)
Screenshot: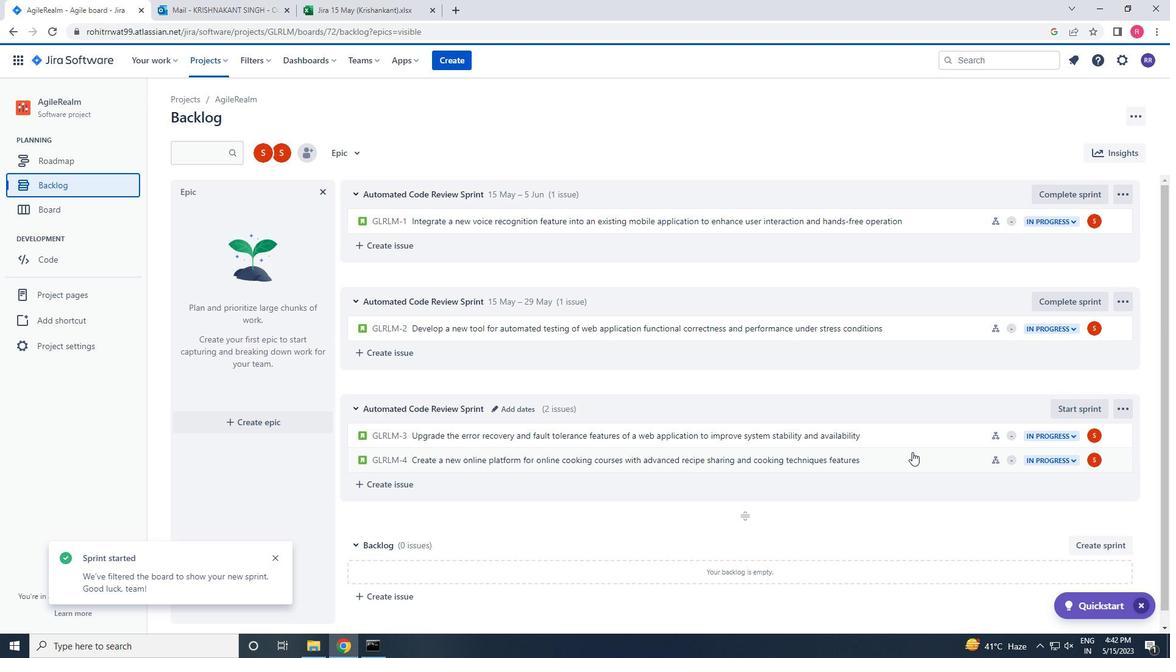 
Action: Mouse scrolled (912, 451) with delta (0, 0)
Screenshot: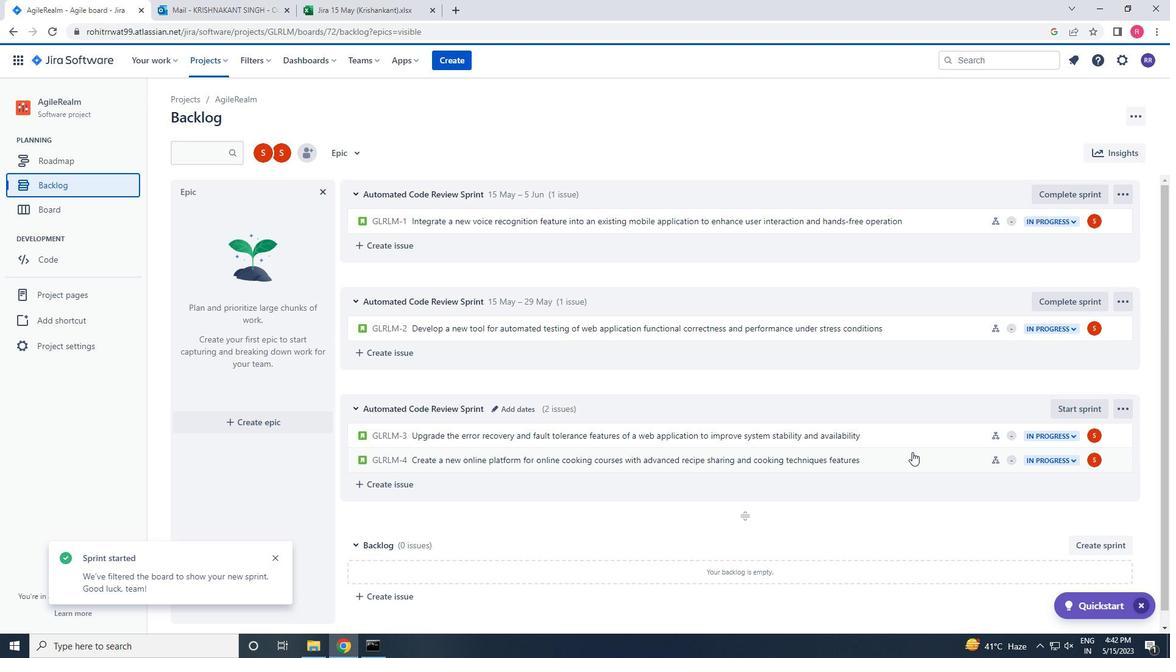 
Action: Mouse moved to (1057, 390)
Screenshot: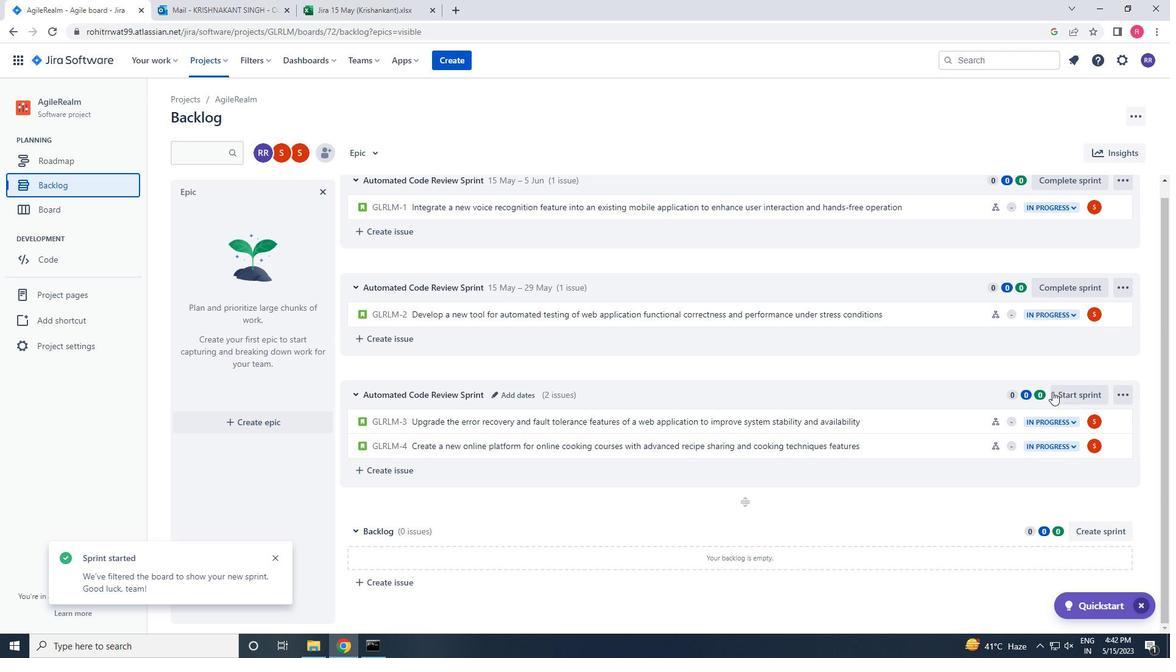 
Action: Mouse pressed left at (1057, 390)
Screenshot: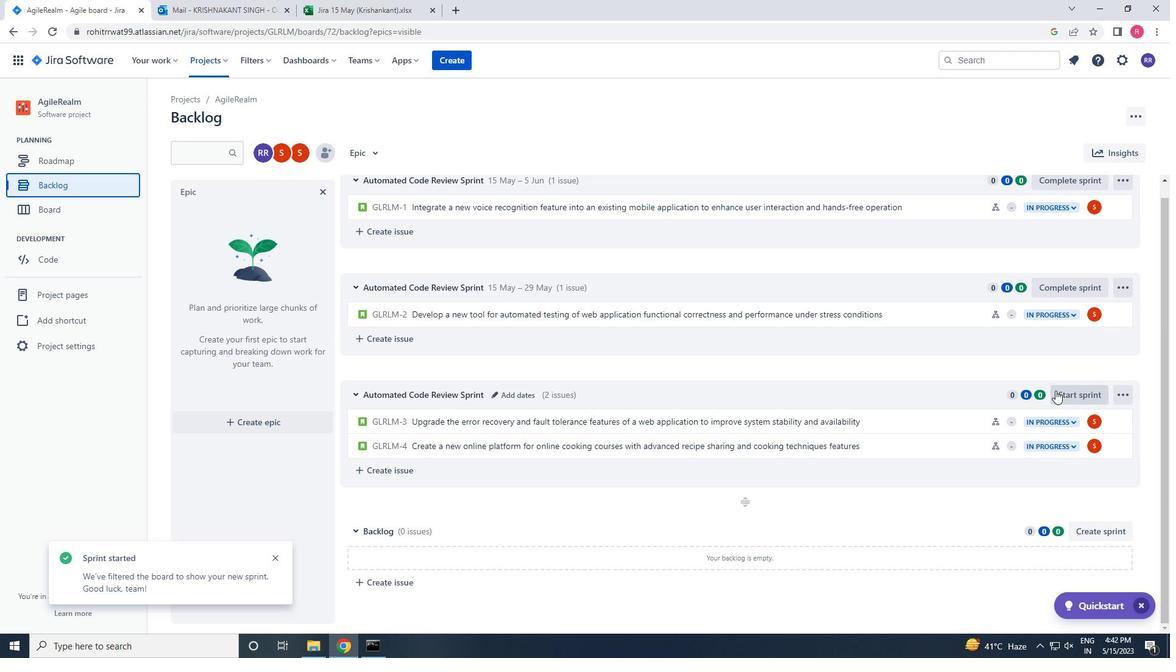 
Action: Mouse moved to (491, 208)
Screenshot: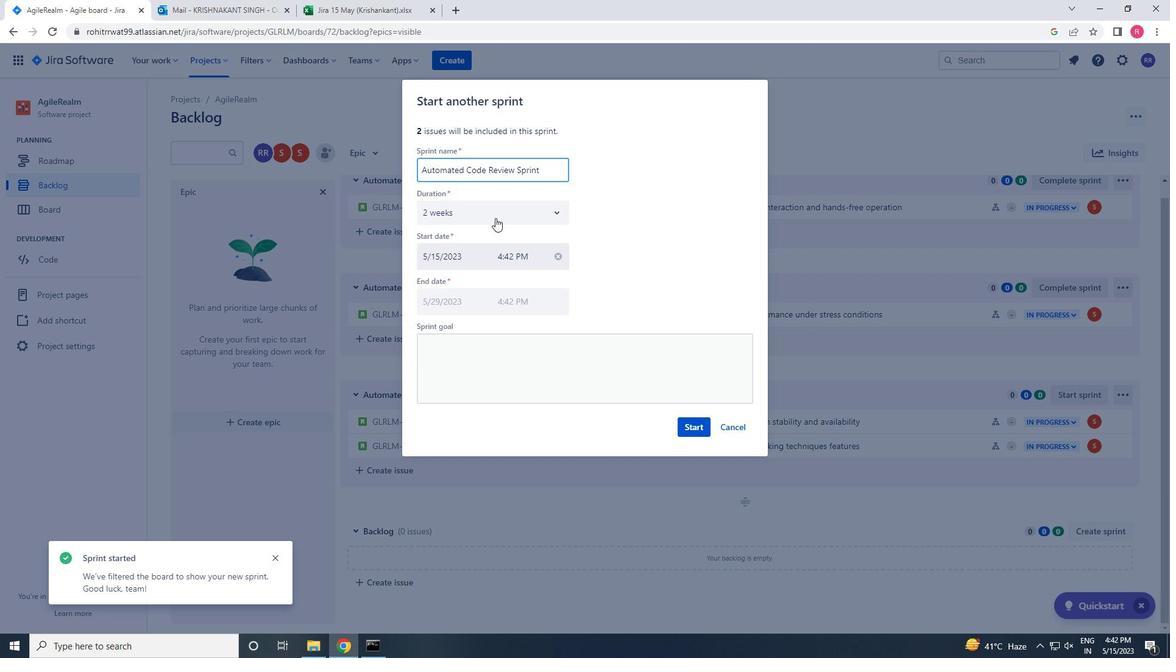
Action: Mouse pressed left at (491, 208)
Screenshot: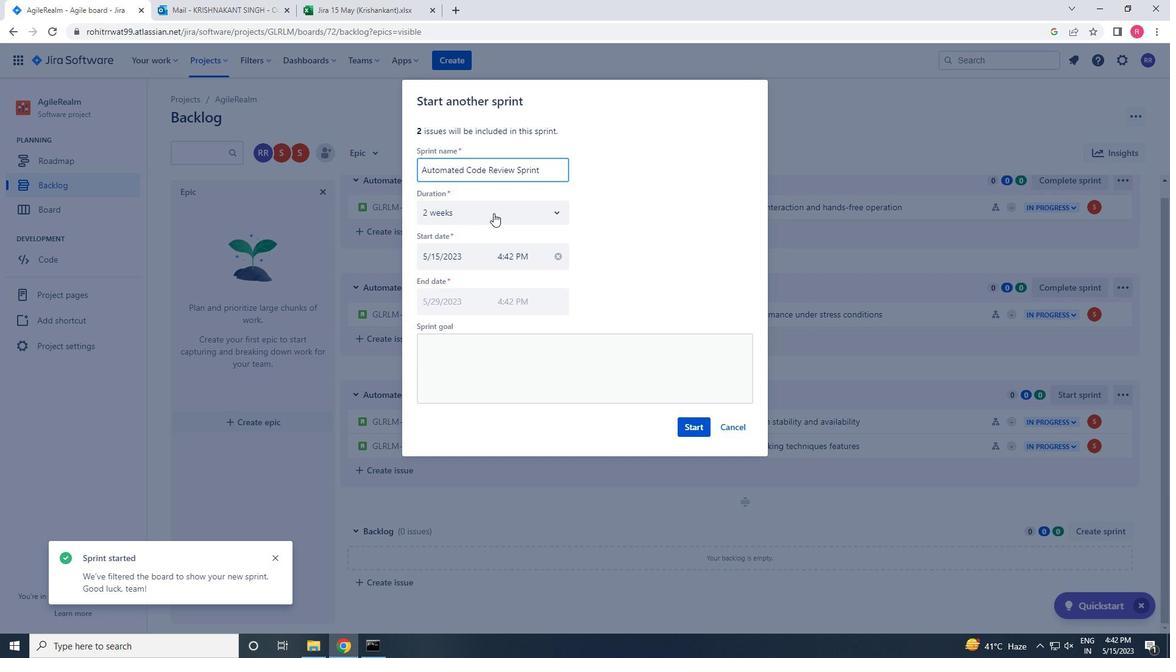 
Action: Mouse moved to (452, 241)
Screenshot: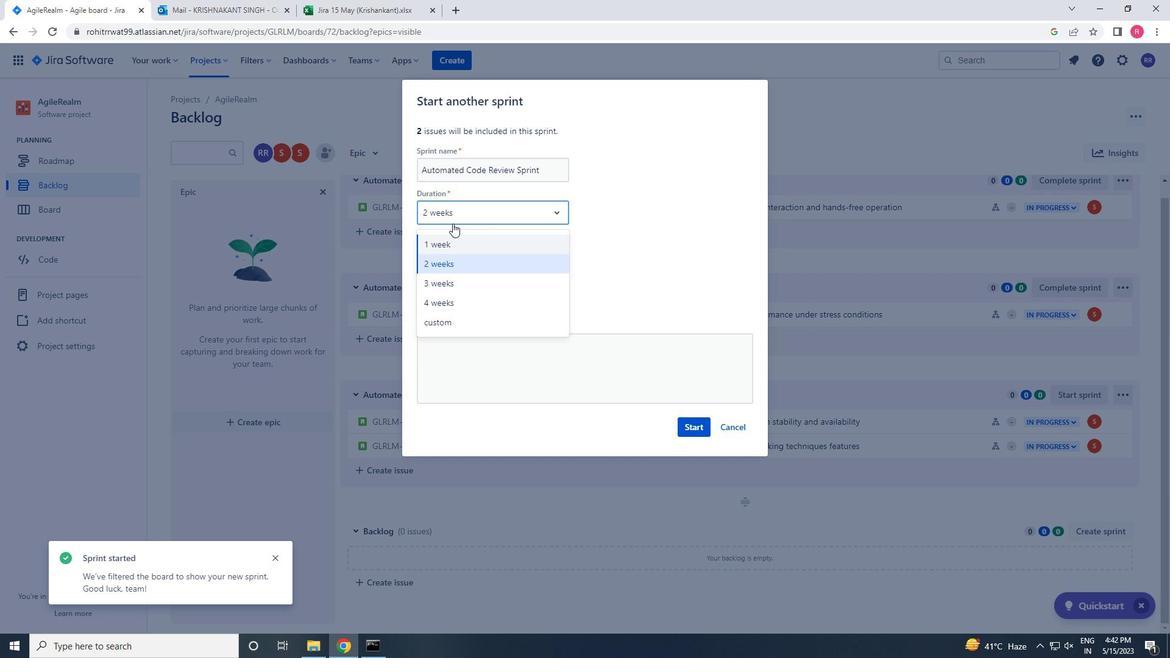 
Action: Mouse pressed left at (452, 241)
Screenshot: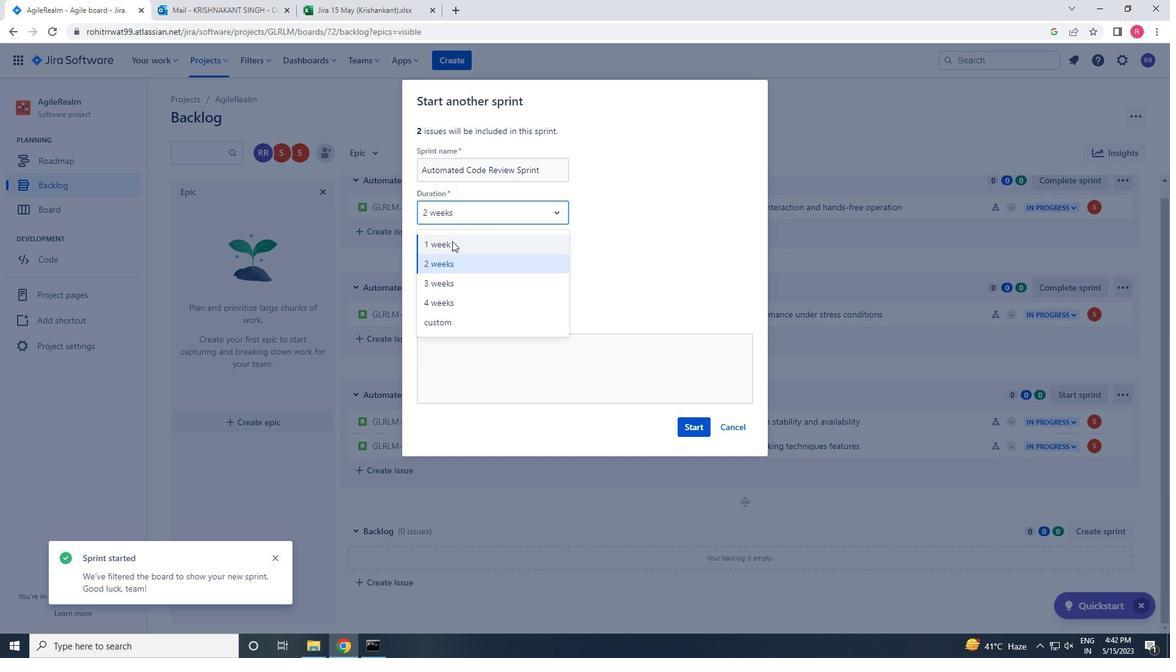 
Action: Mouse moved to (685, 421)
Screenshot: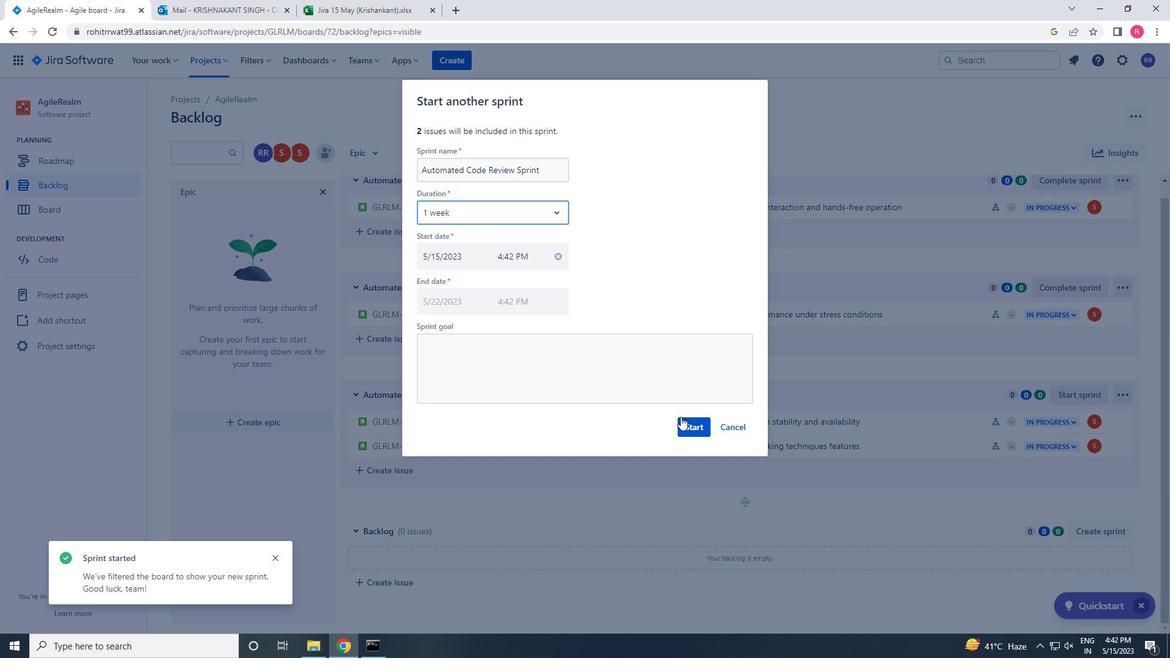 
Action: Mouse pressed left at (685, 421)
Screenshot: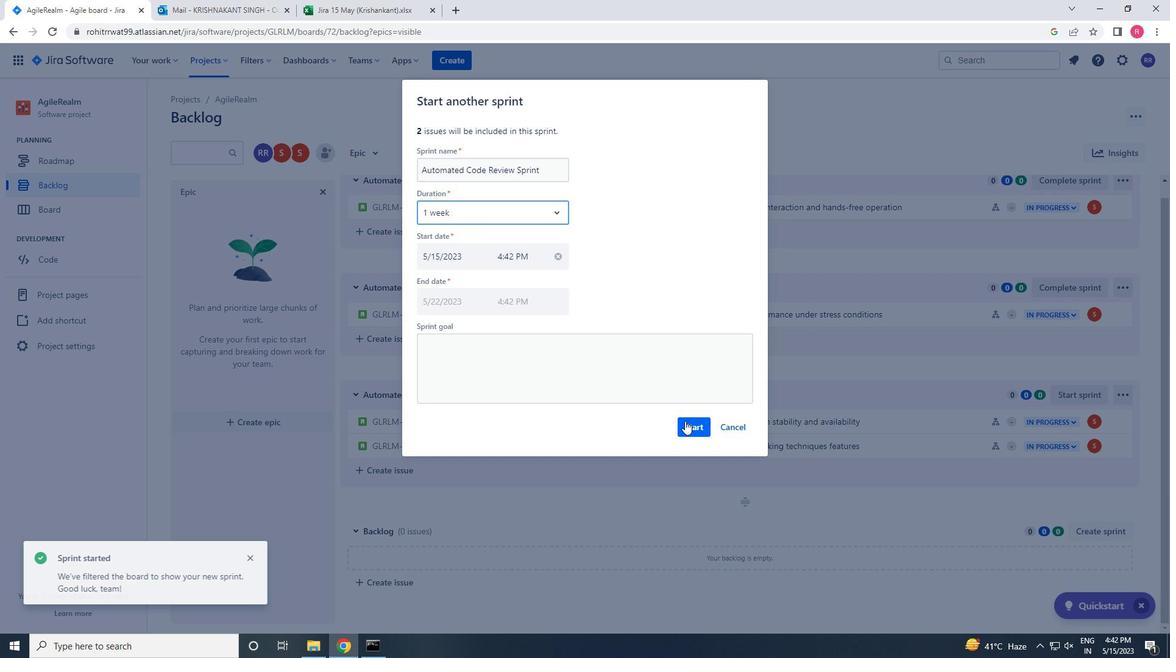 
Action: Mouse moved to (66, 188)
Screenshot: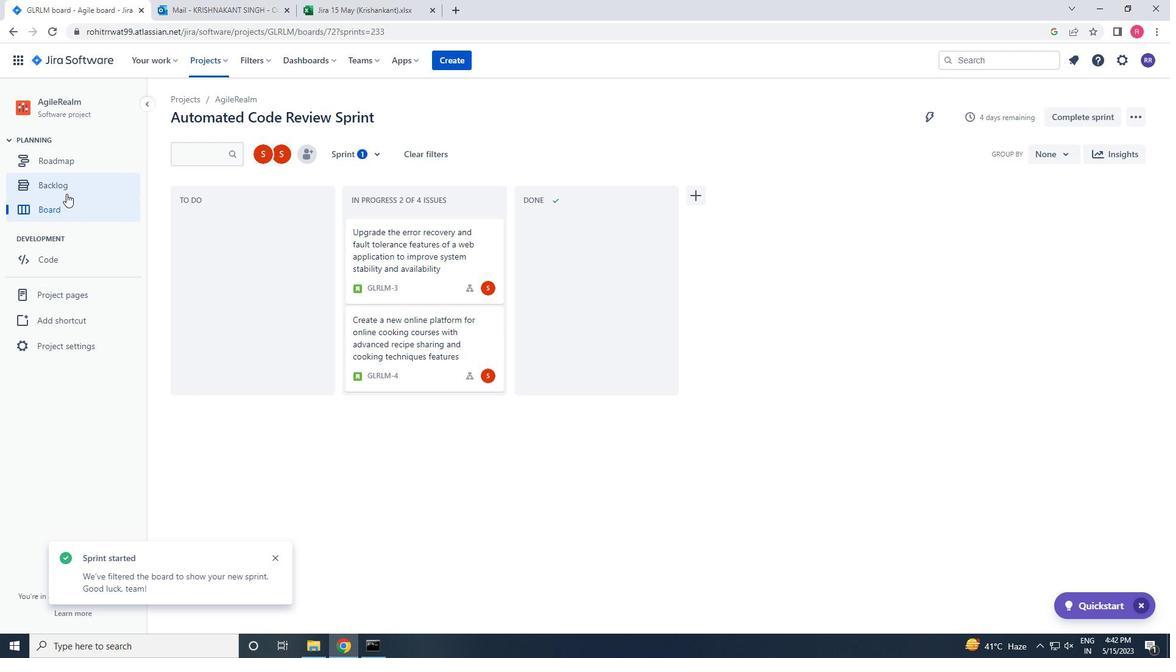 
Action: Mouse pressed left at (66, 188)
Screenshot: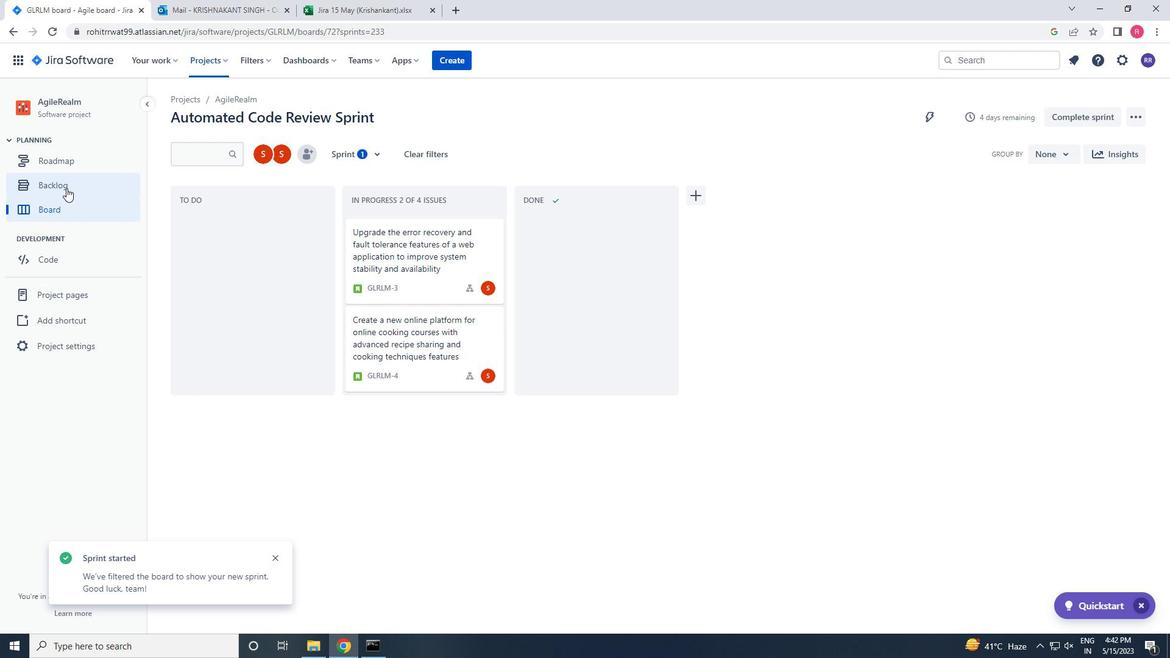 
